 Task: Create a due date automation trigger when advanced on, on the monday after a card is due add fields without custom field "Resume" set to a number greater or equal to 1 and lower or equal to 10 at 11:00 AM.
Action: Mouse moved to (1254, 93)
Screenshot: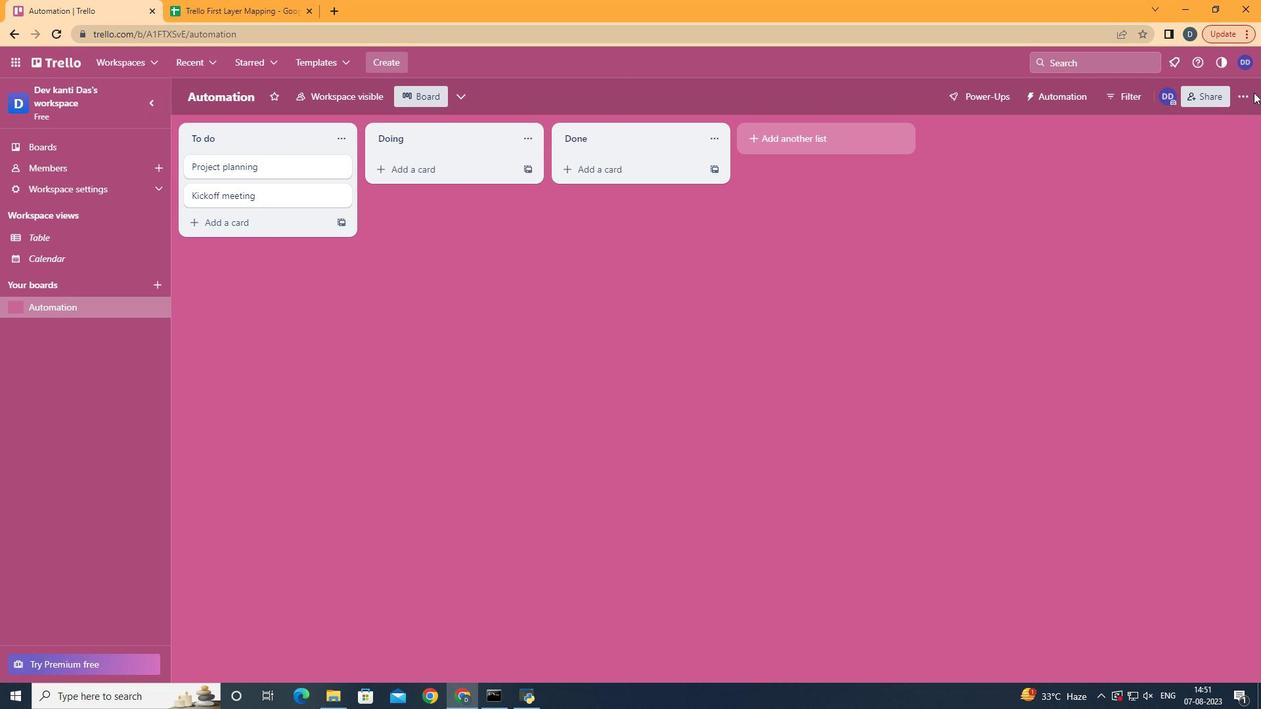 
Action: Mouse pressed left at (1254, 93)
Screenshot: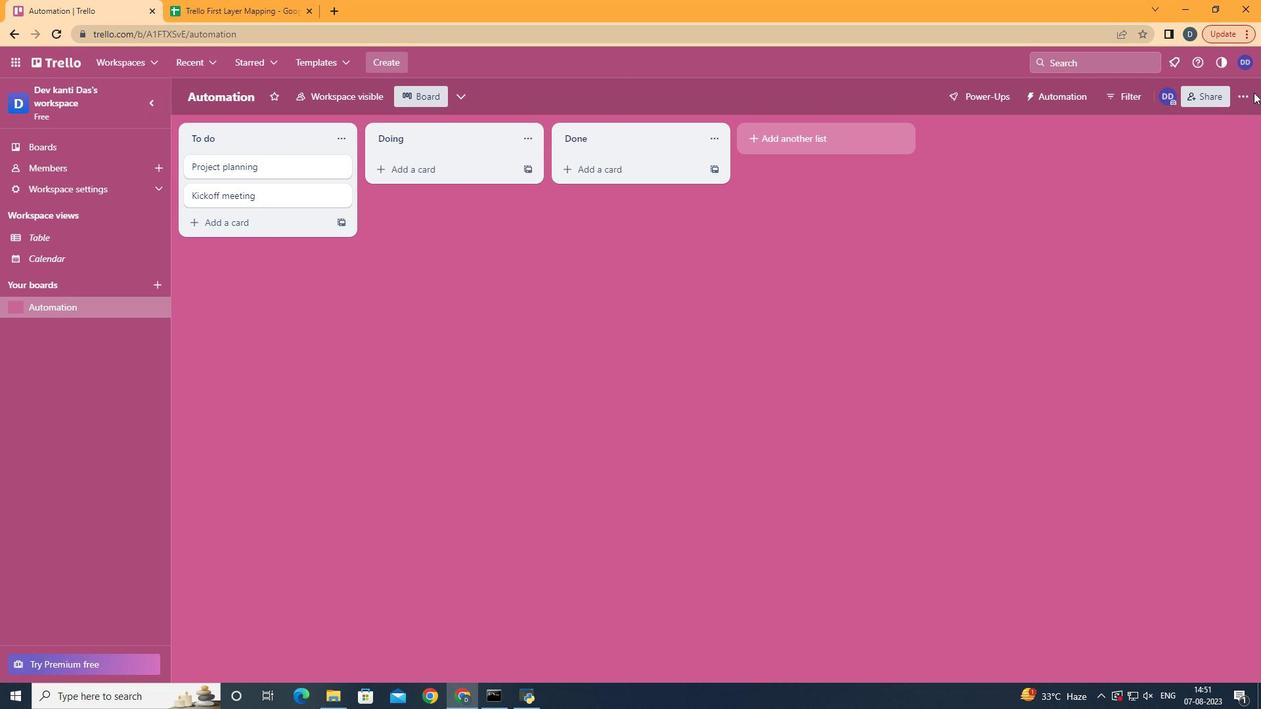 
Action: Mouse moved to (1248, 94)
Screenshot: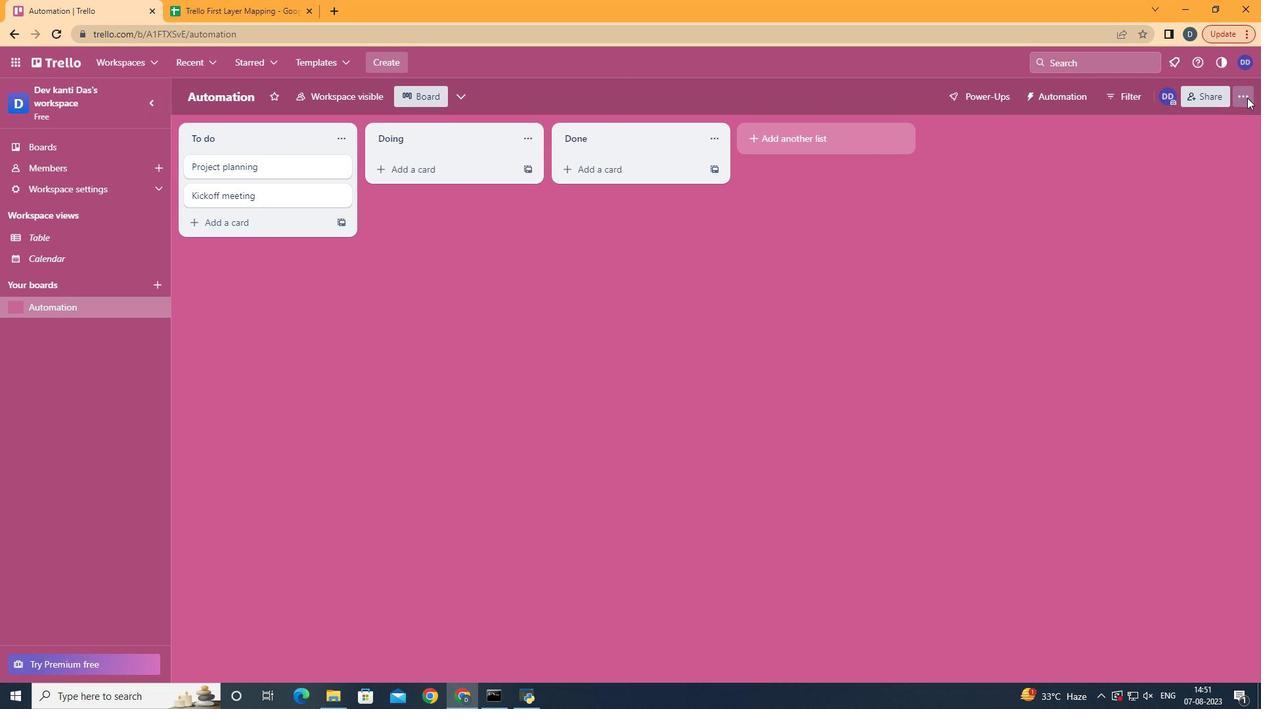
Action: Mouse pressed left at (1248, 94)
Screenshot: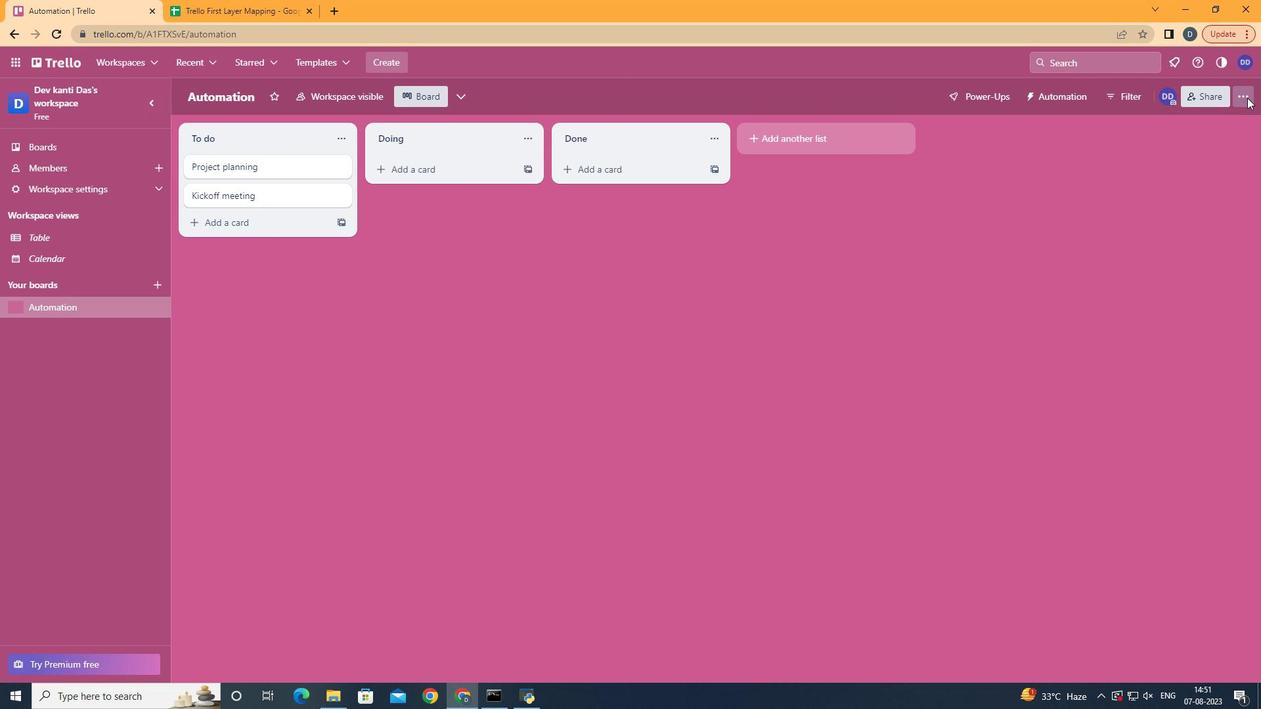 
Action: Mouse moved to (1118, 276)
Screenshot: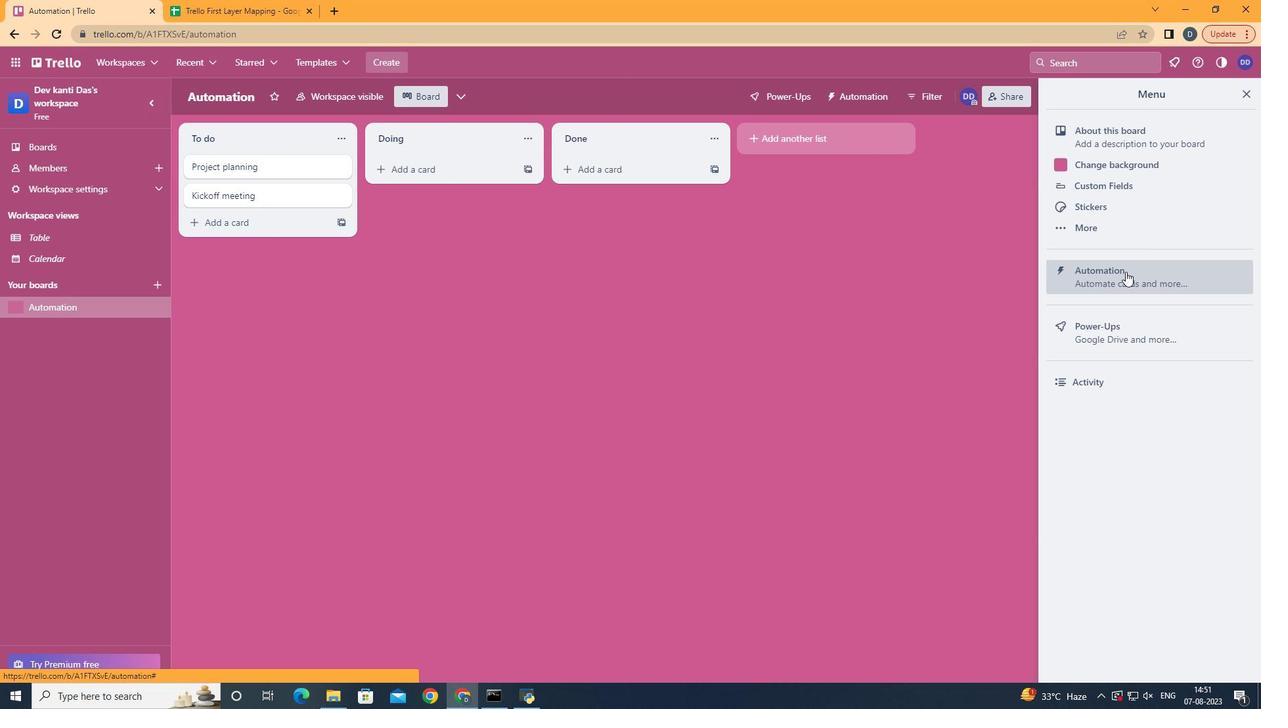 
Action: Mouse pressed left at (1118, 276)
Screenshot: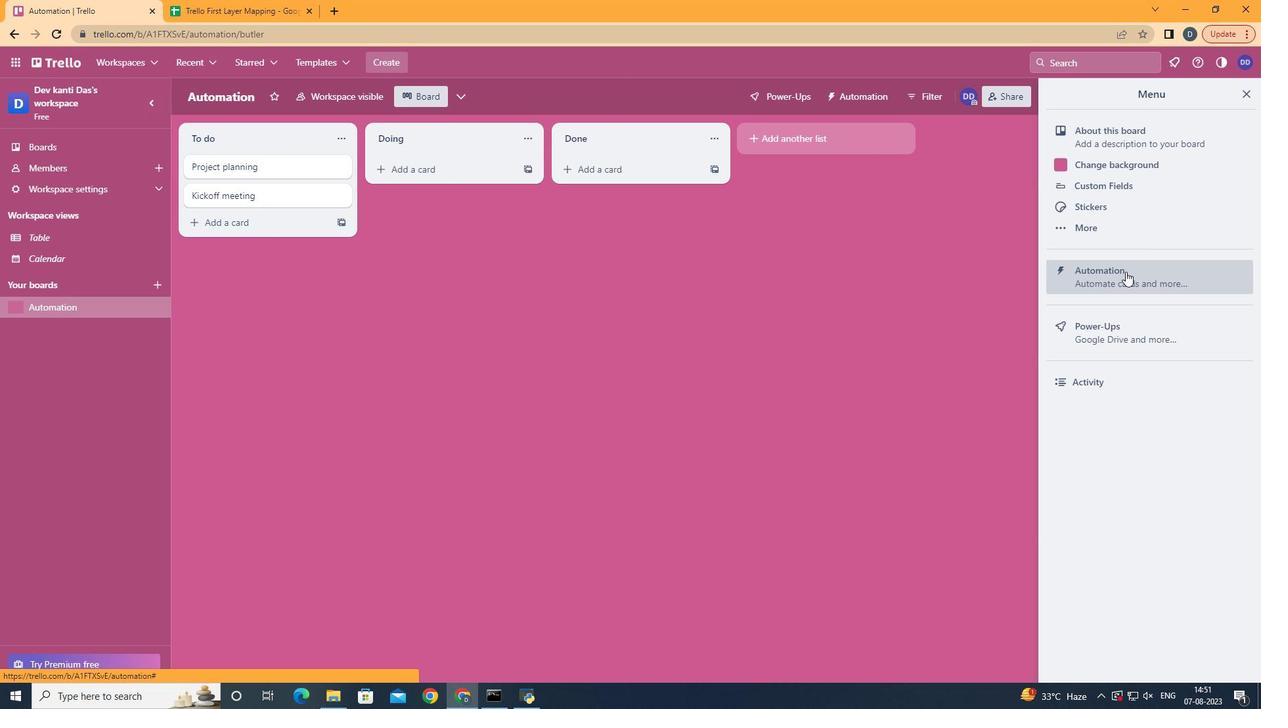 
Action: Mouse moved to (229, 264)
Screenshot: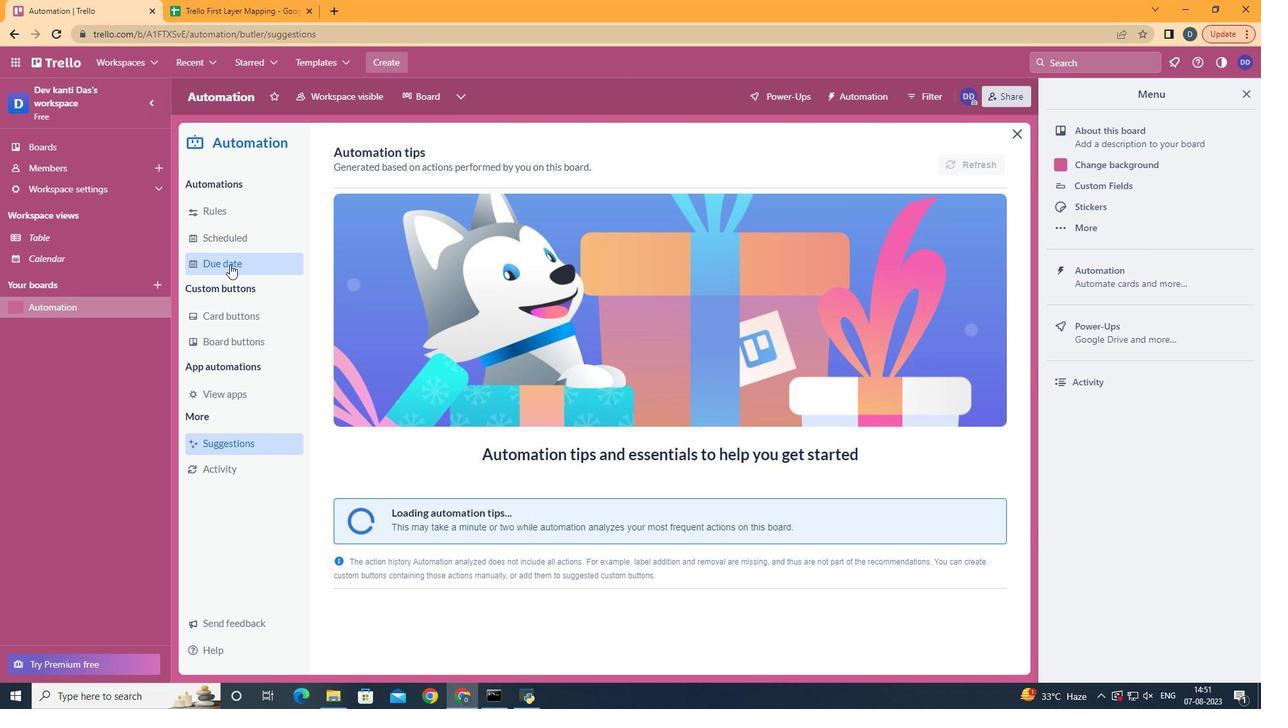 
Action: Mouse pressed left at (229, 264)
Screenshot: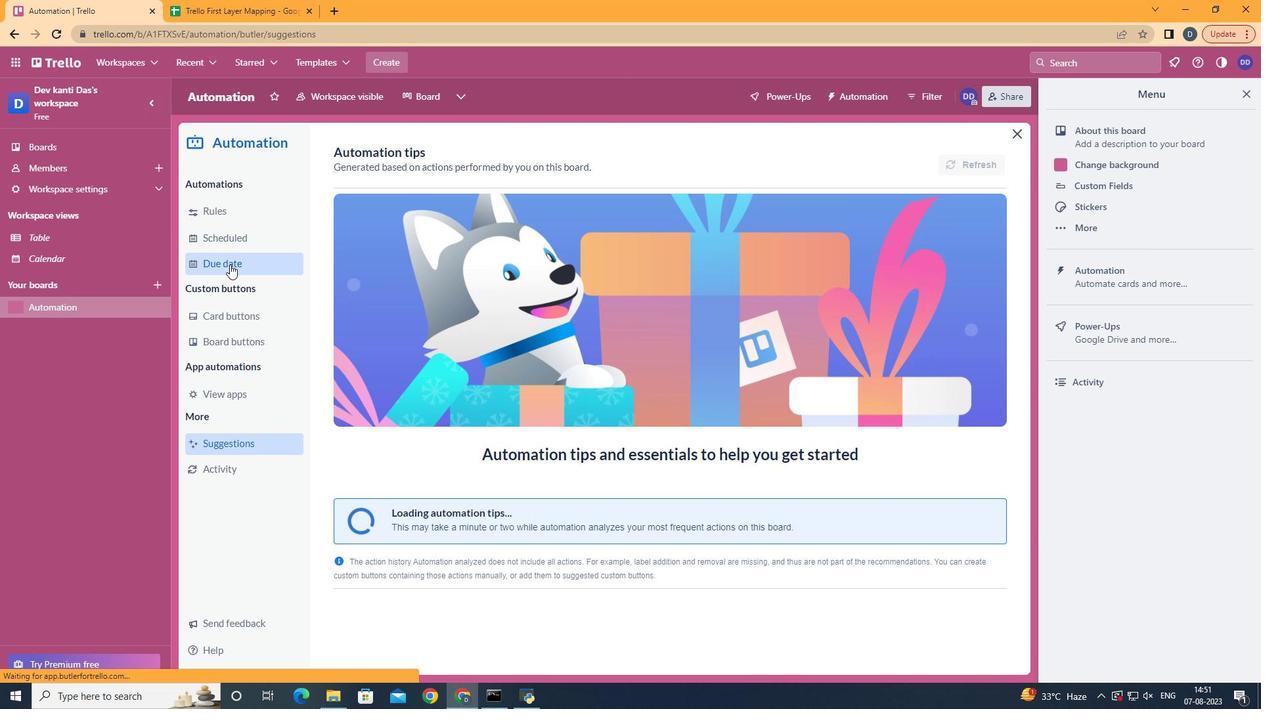 
Action: Mouse moved to (929, 153)
Screenshot: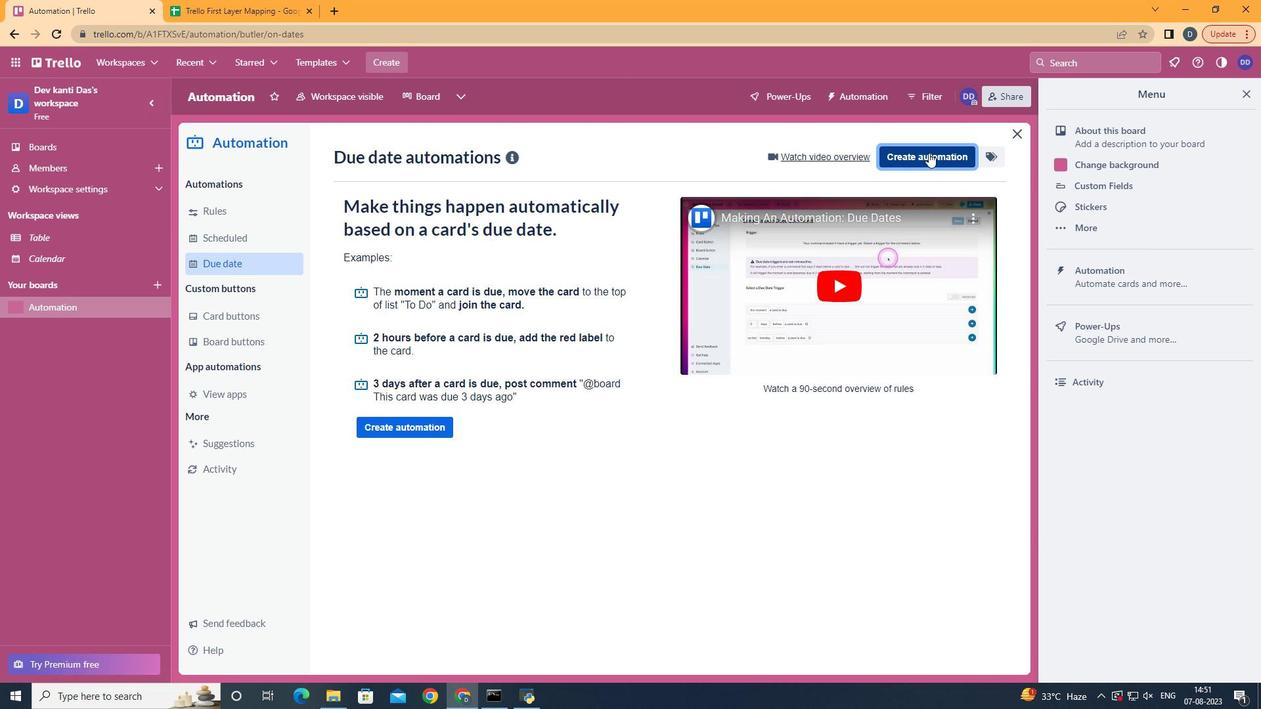 
Action: Mouse pressed left at (929, 153)
Screenshot: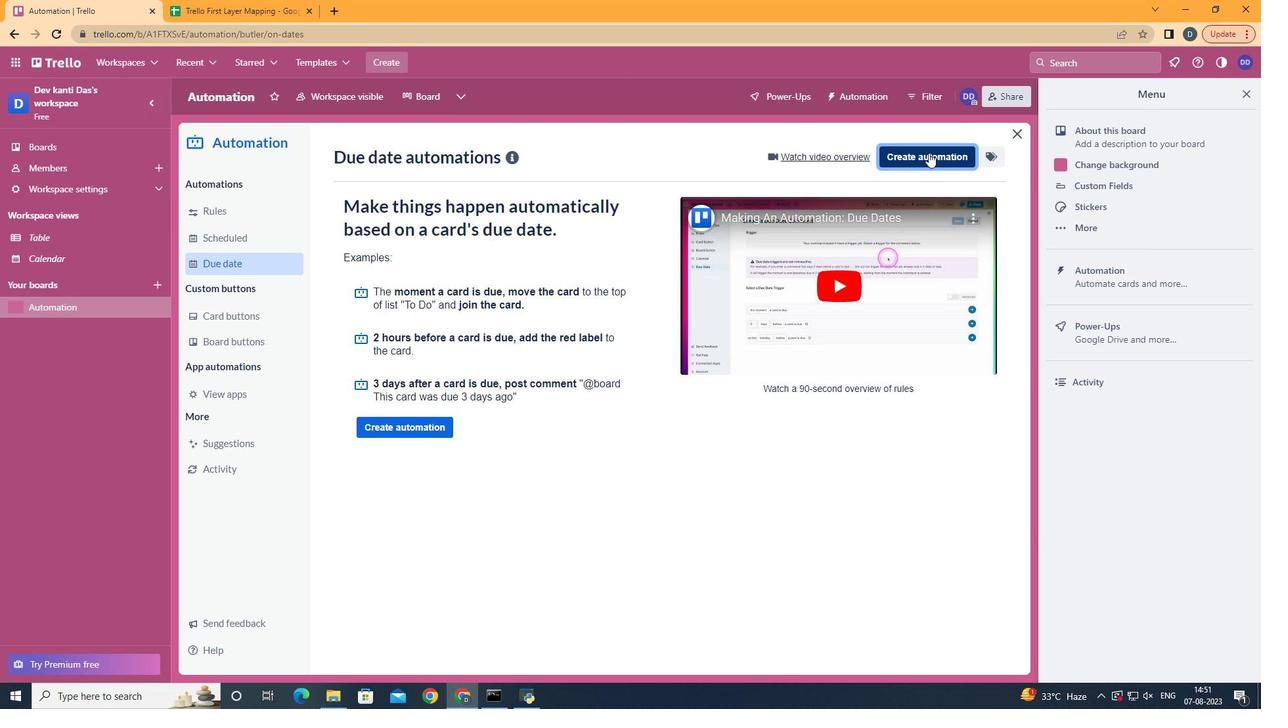 
Action: Mouse moved to (691, 284)
Screenshot: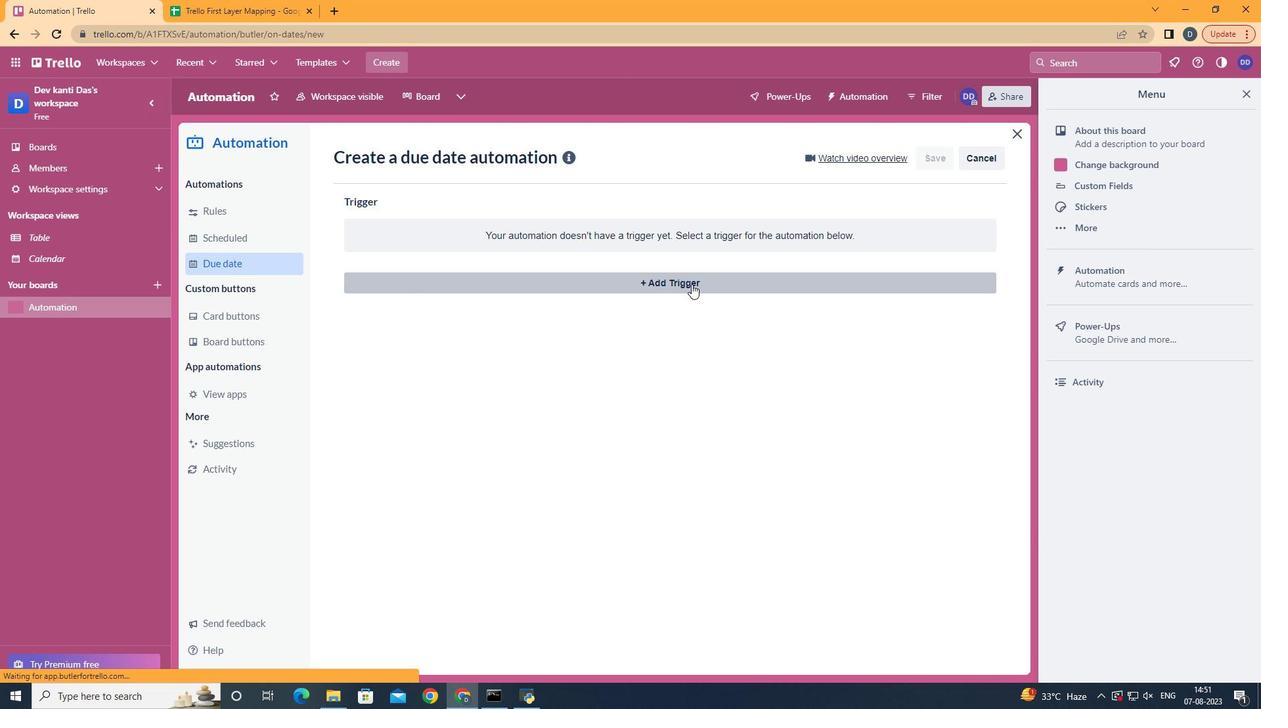 
Action: Mouse pressed left at (691, 284)
Screenshot: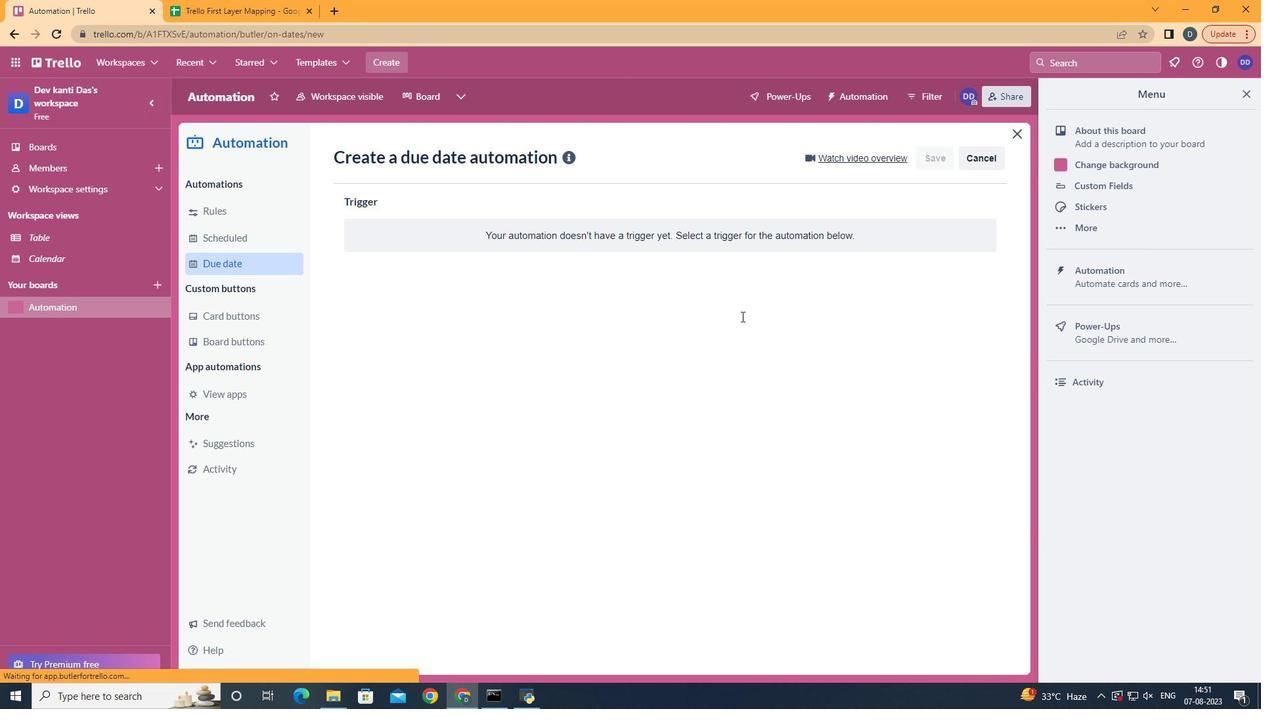 
Action: Mouse moved to (422, 340)
Screenshot: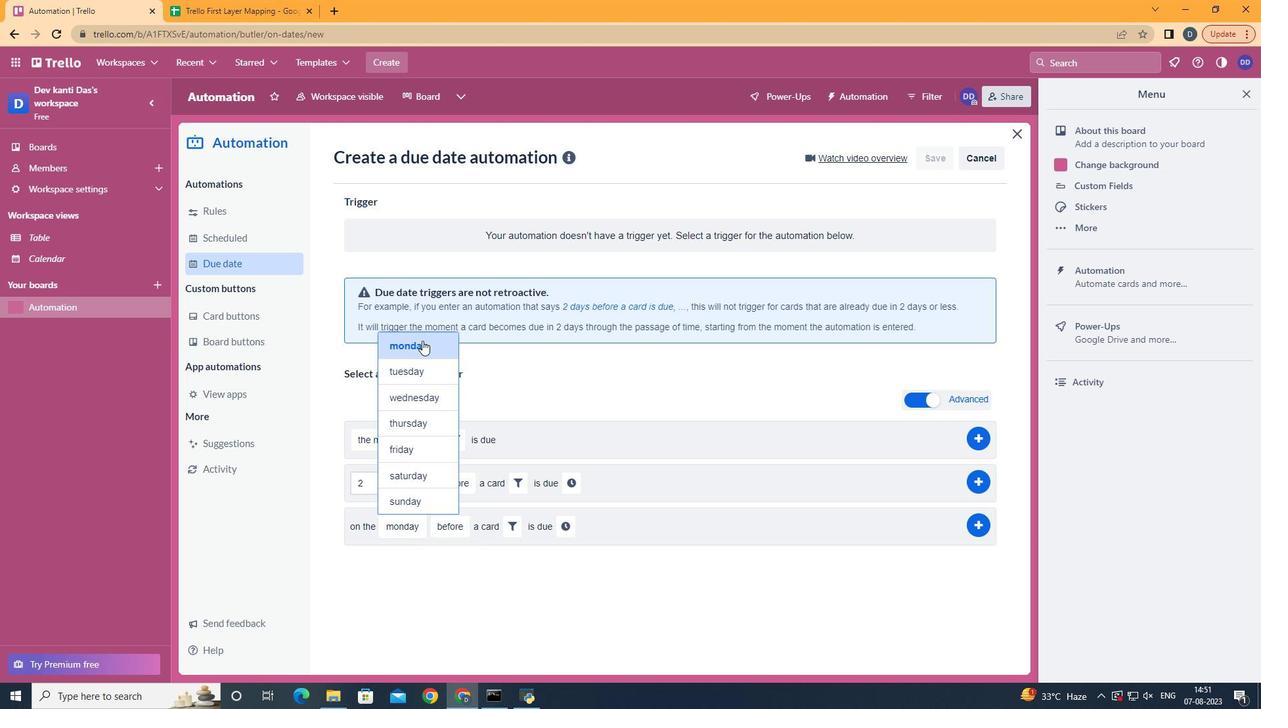 
Action: Mouse pressed left at (422, 340)
Screenshot: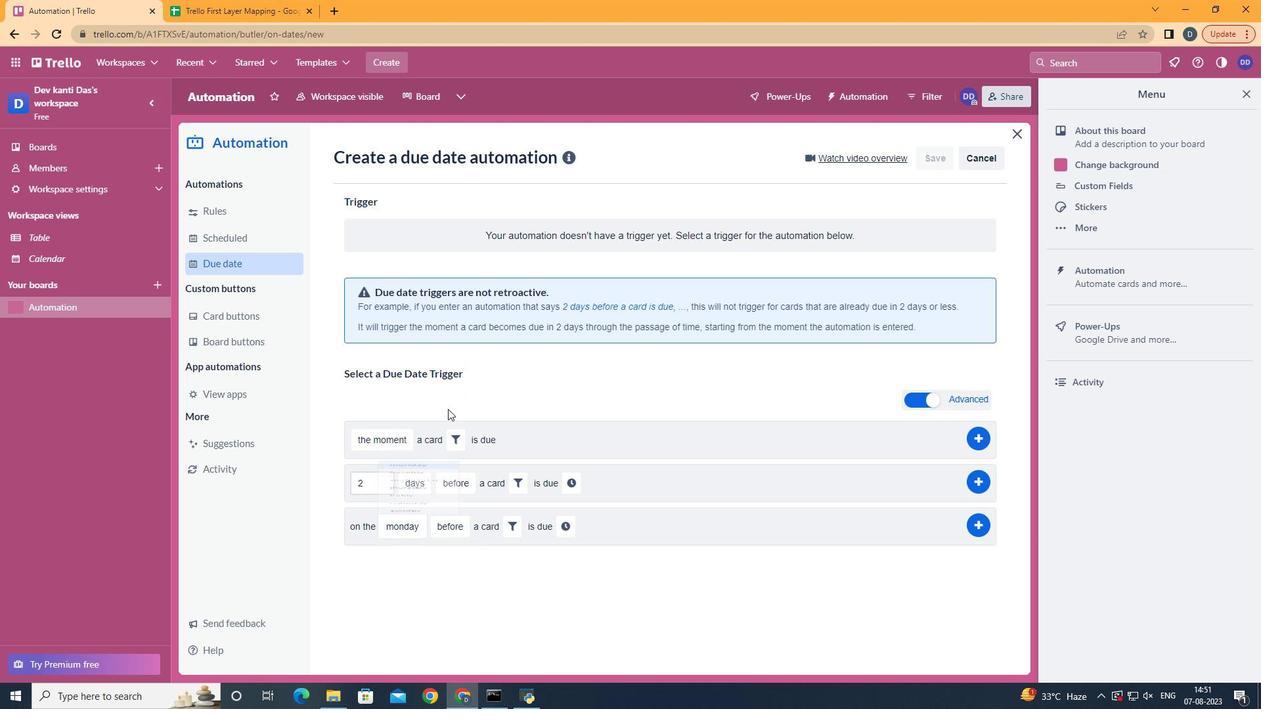 
Action: Mouse moved to (457, 578)
Screenshot: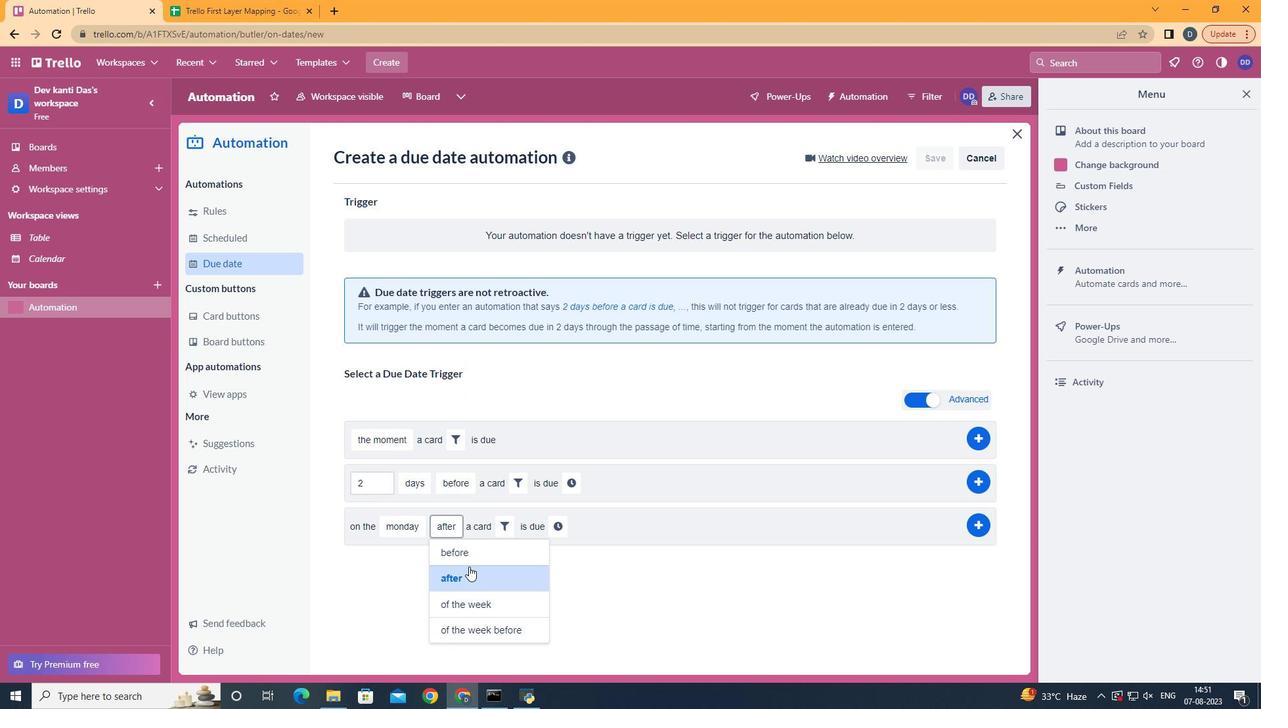 
Action: Mouse pressed left at (457, 578)
Screenshot: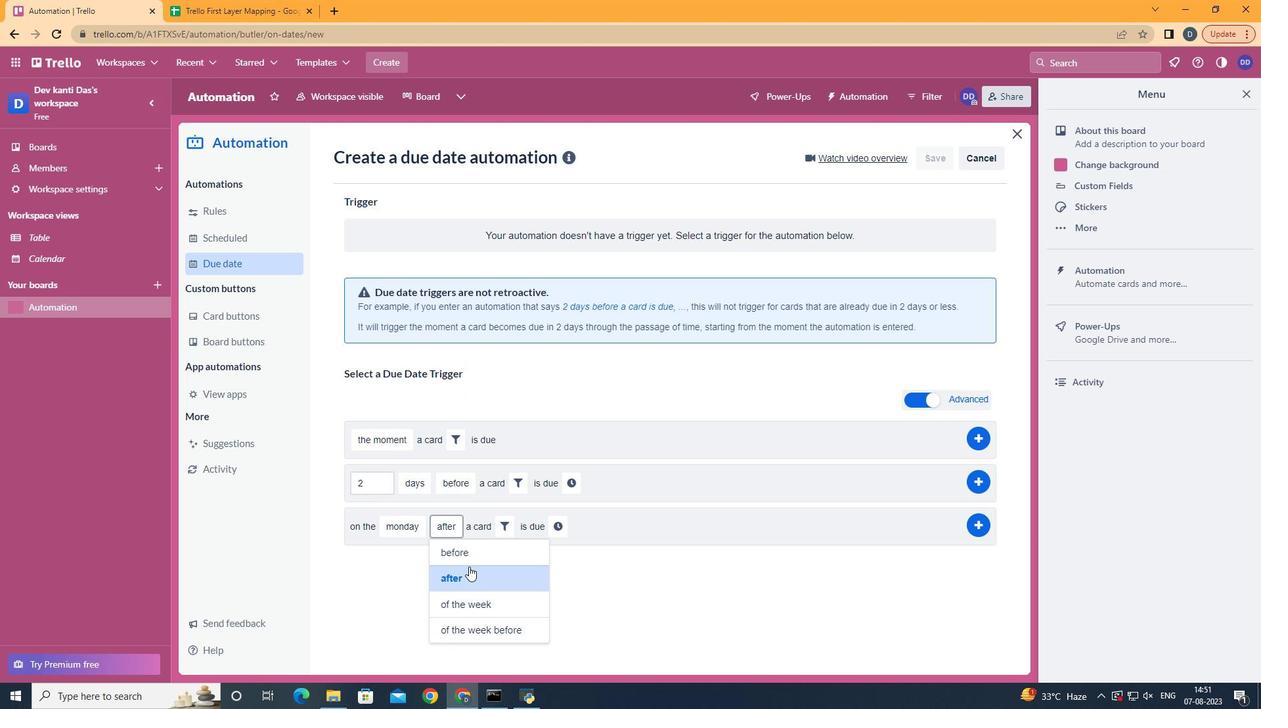 
Action: Mouse moved to (510, 531)
Screenshot: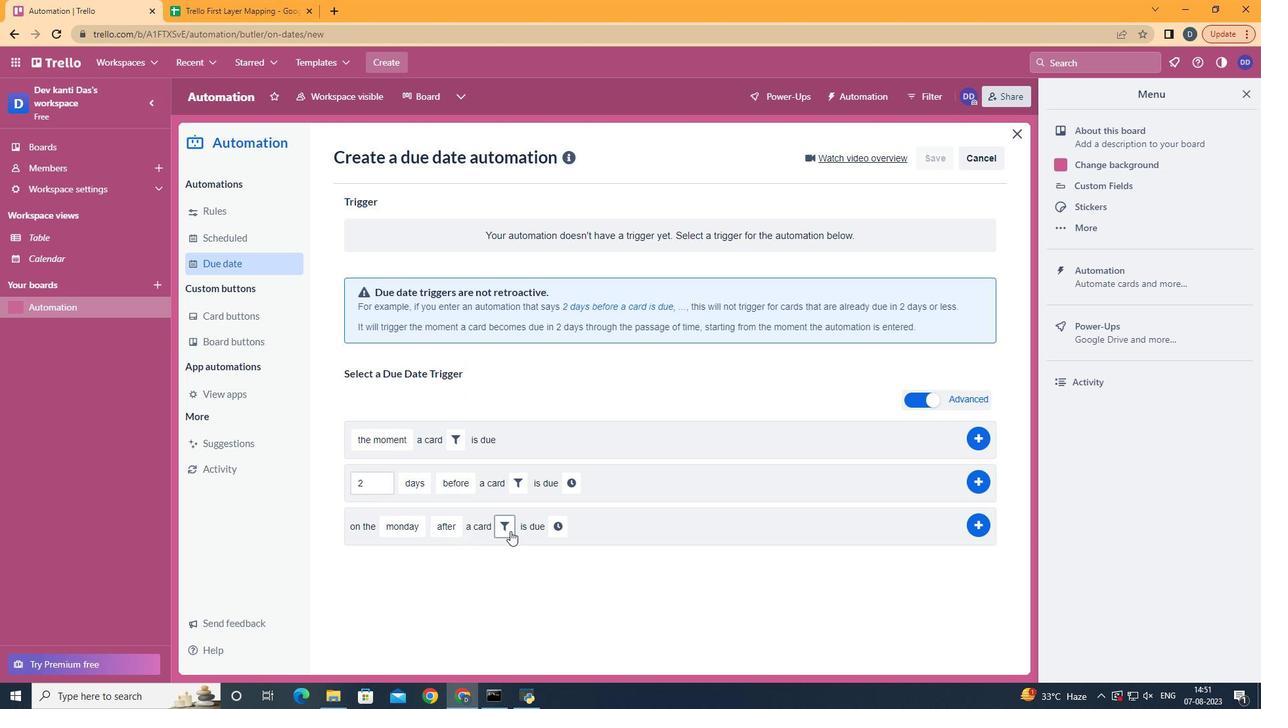 
Action: Mouse pressed left at (510, 531)
Screenshot: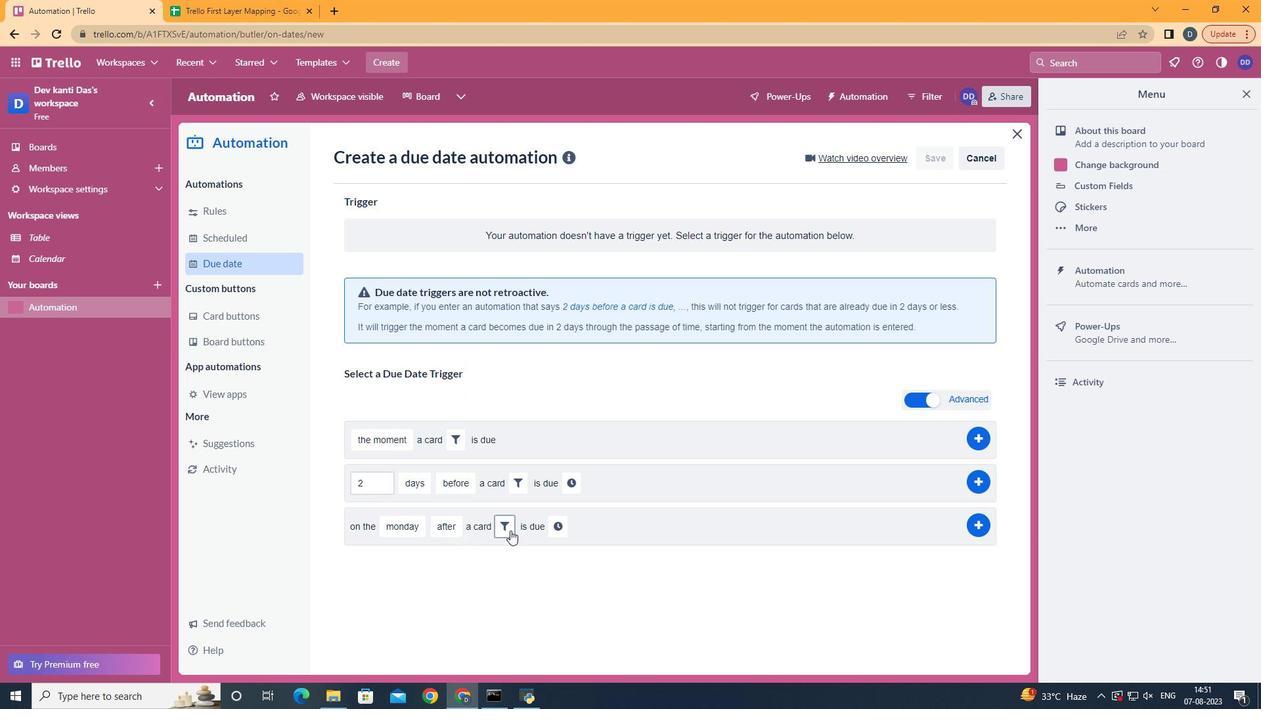 
Action: Mouse moved to (725, 573)
Screenshot: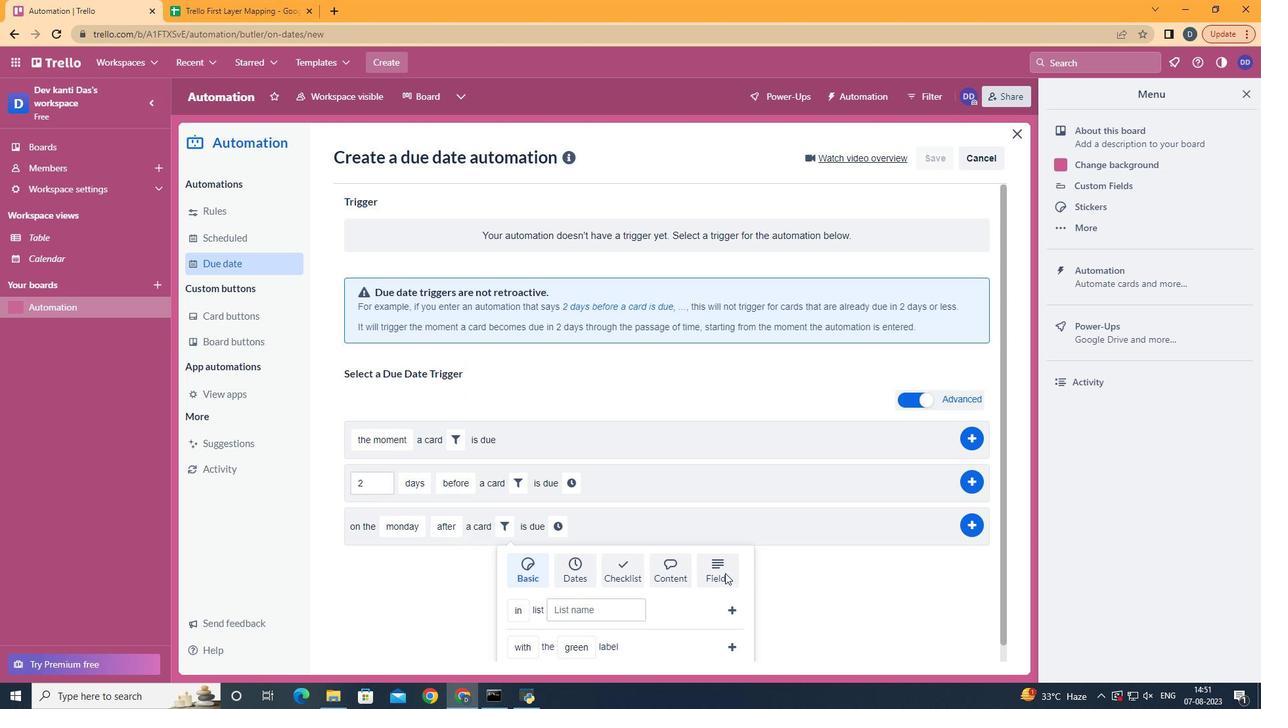 
Action: Mouse pressed left at (725, 573)
Screenshot: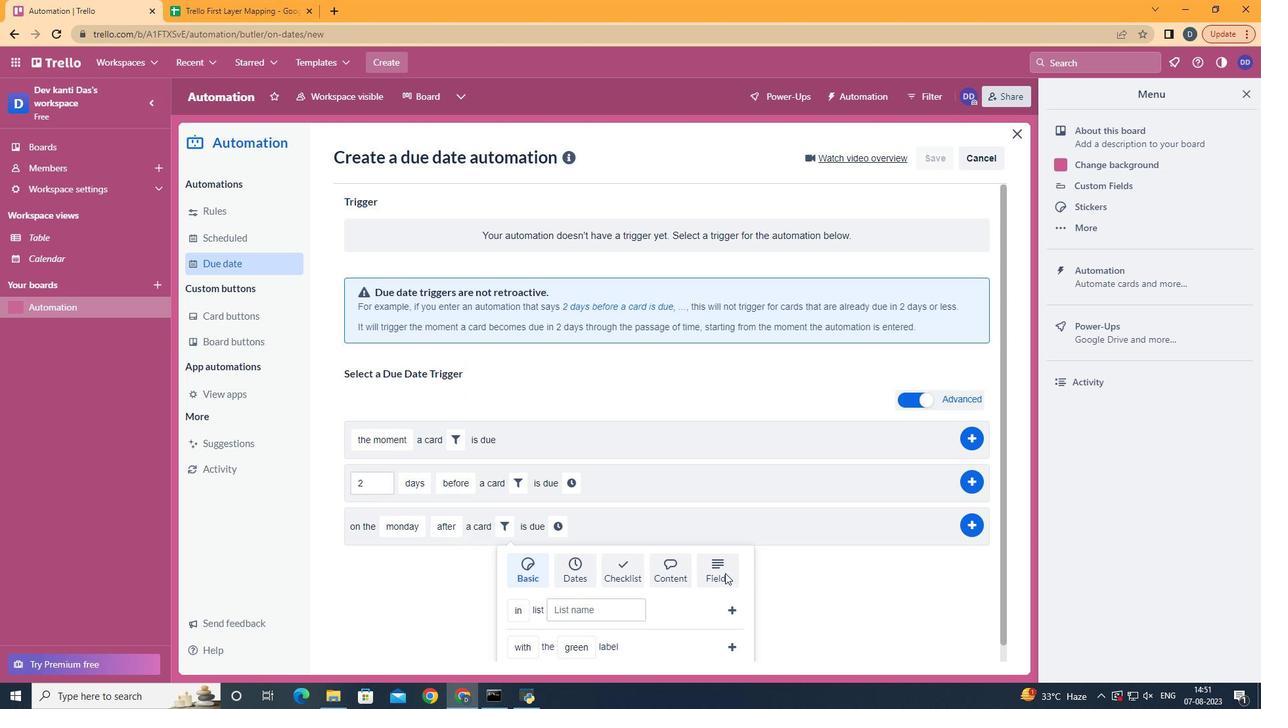 
Action: Mouse moved to (725, 570)
Screenshot: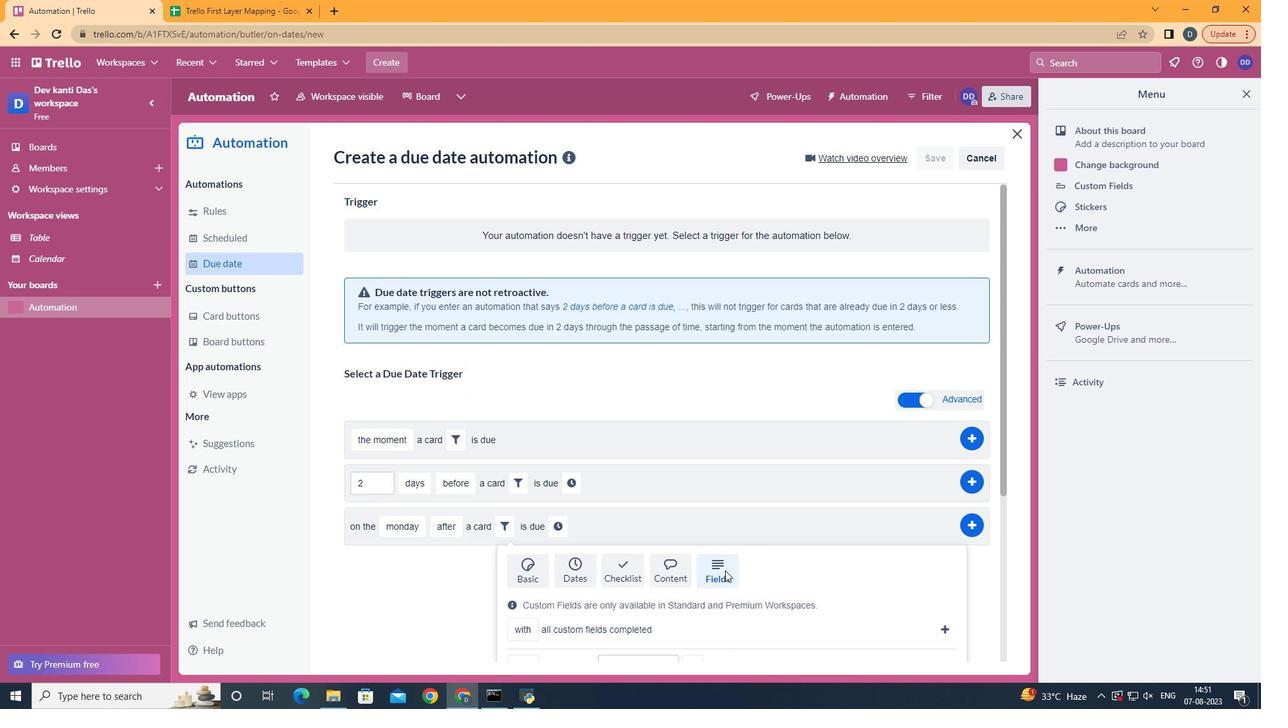 
Action: Mouse scrolled (725, 570) with delta (0, 0)
Screenshot: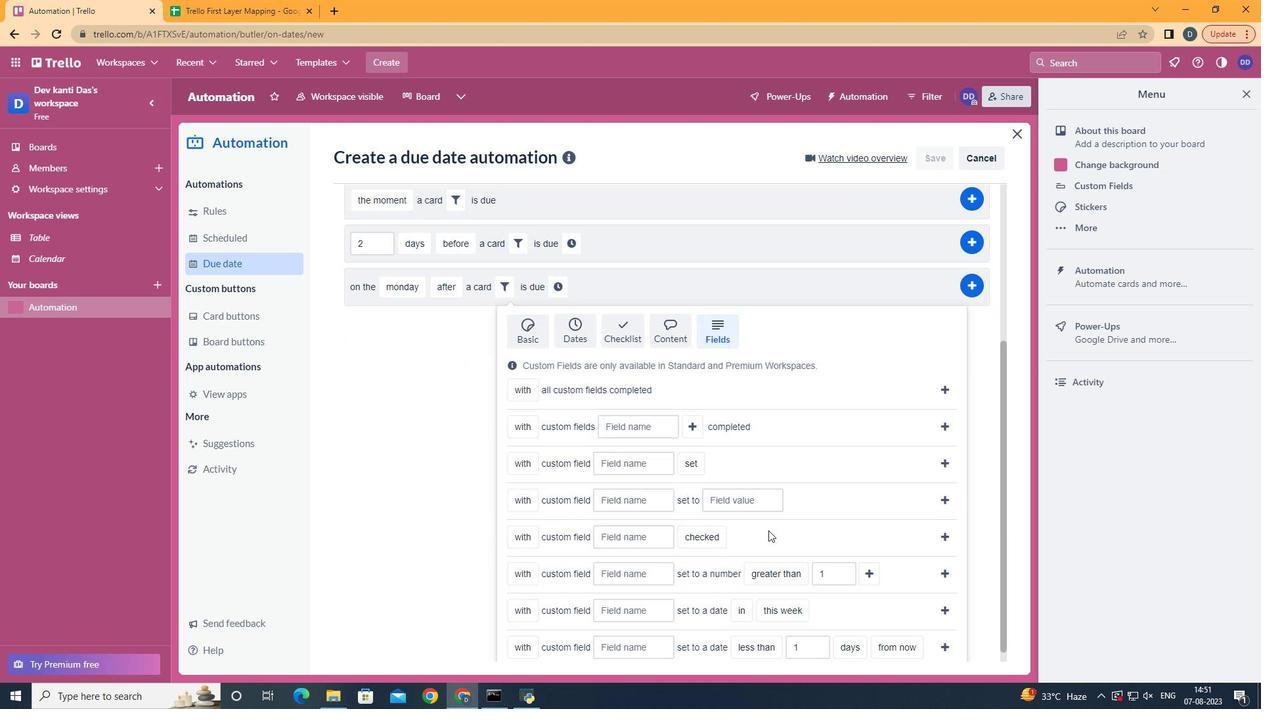 
Action: Mouse scrolled (725, 570) with delta (0, 0)
Screenshot: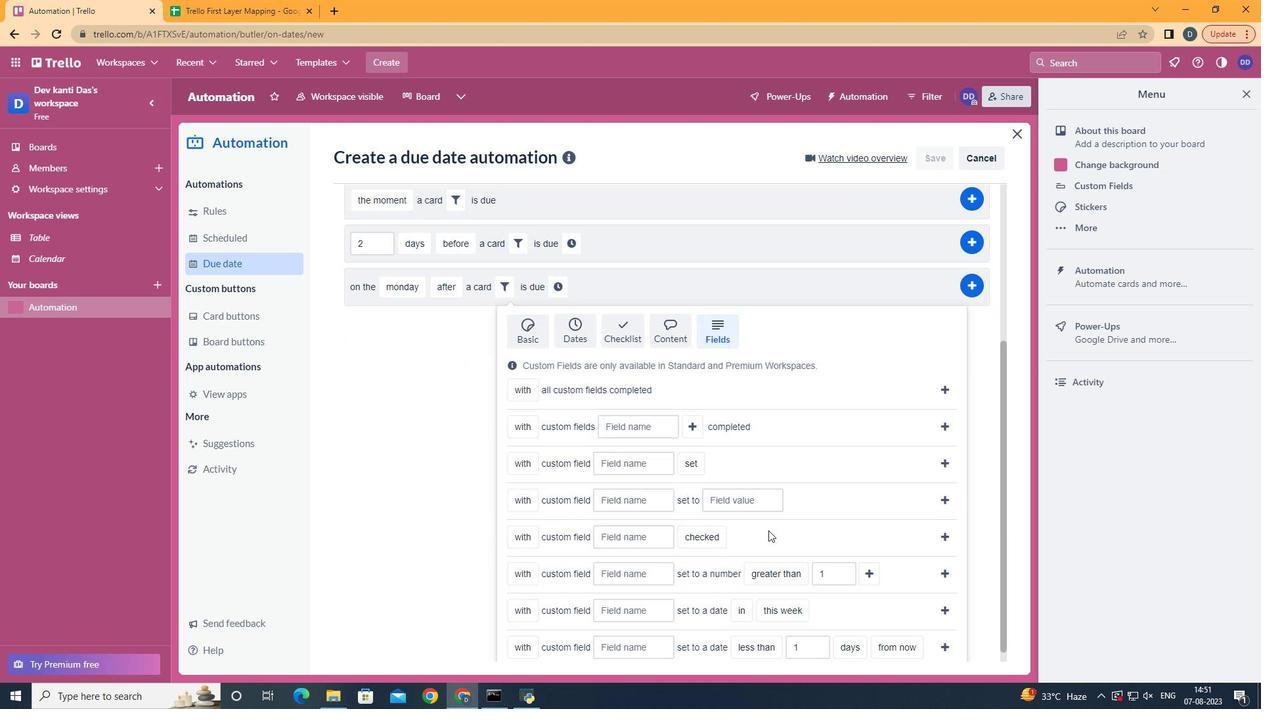 
Action: Mouse scrolled (725, 570) with delta (0, 0)
Screenshot: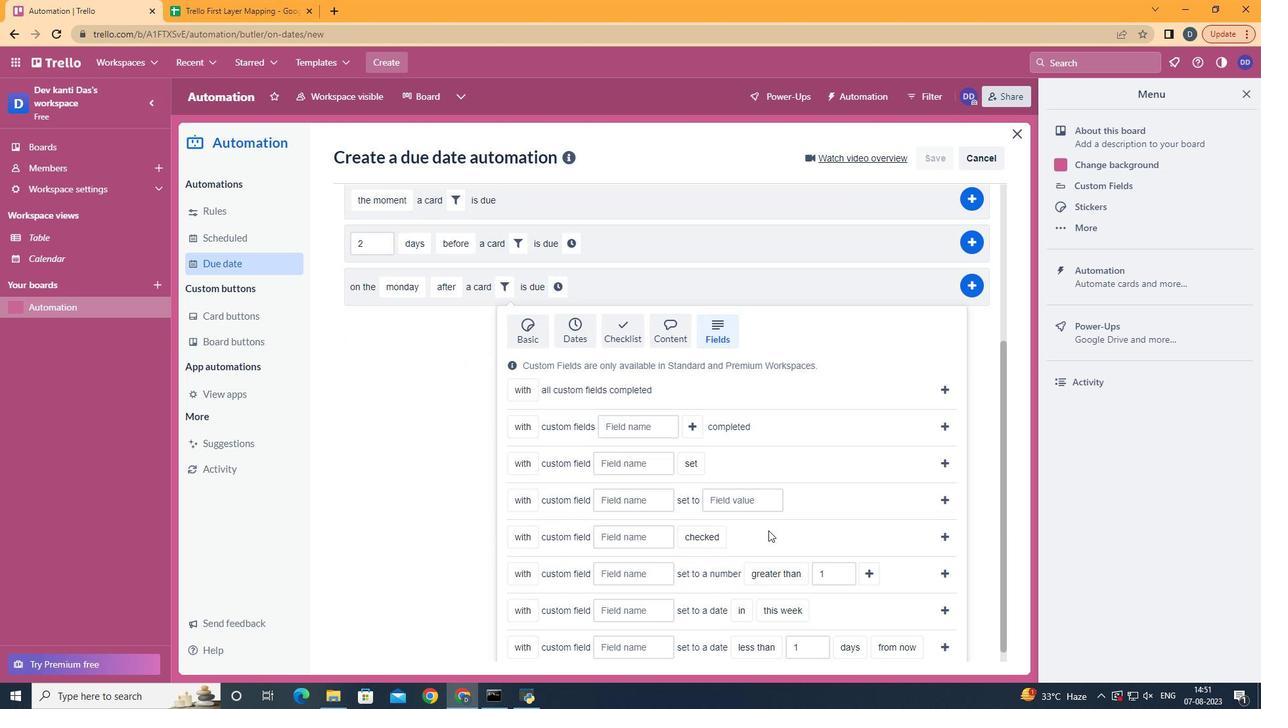 
Action: Mouse scrolled (725, 570) with delta (0, 0)
Screenshot: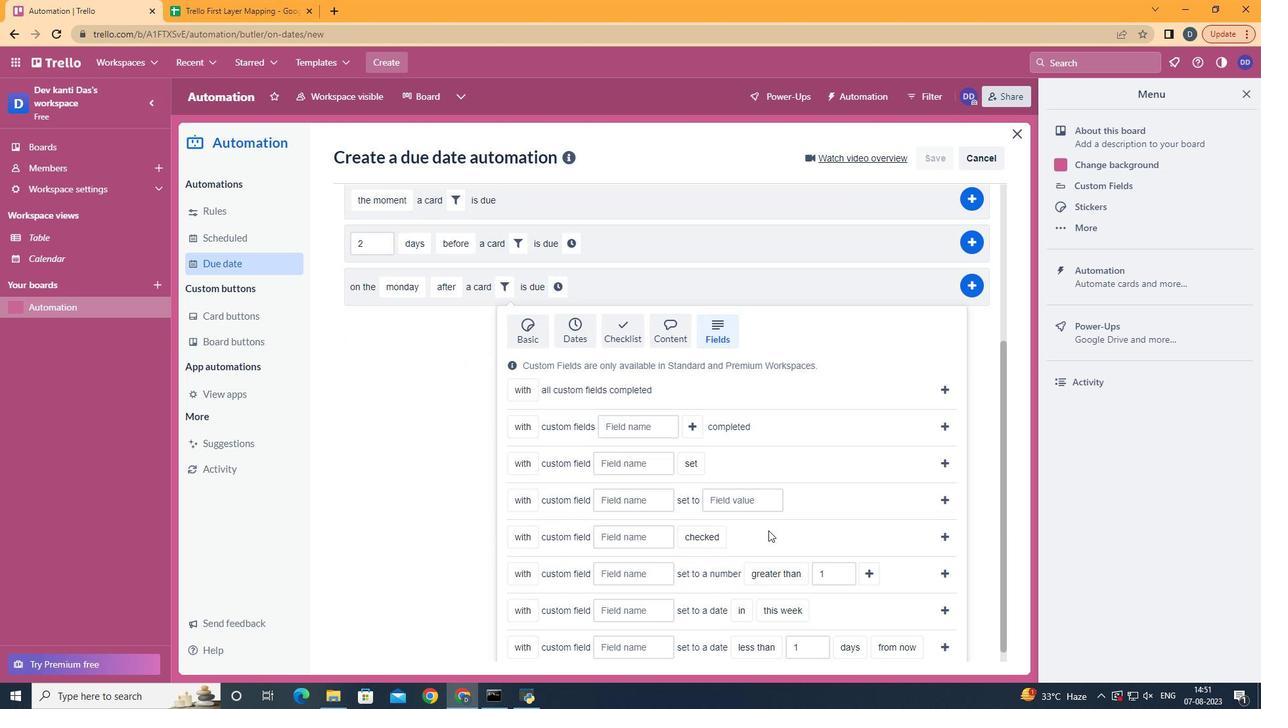 
Action: Mouse scrolled (725, 570) with delta (0, 0)
Screenshot: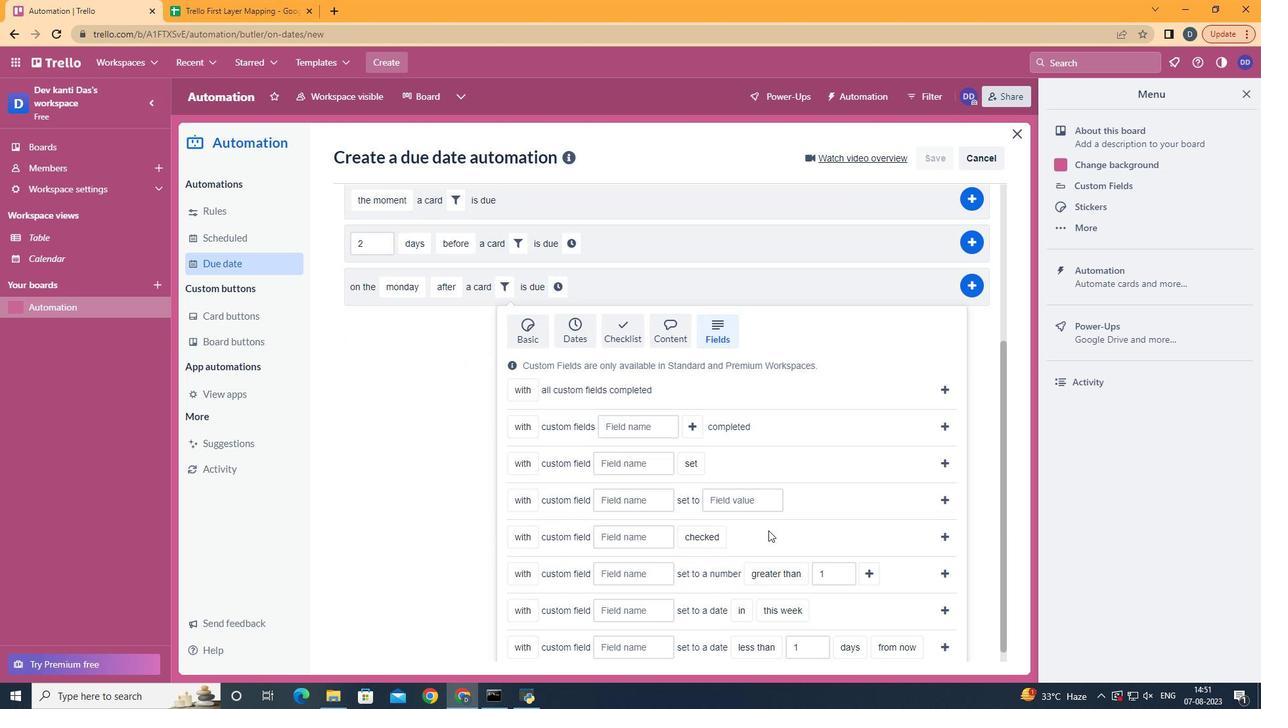 
Action: Mouse scrolled (725, 570) with delta (0, 0)
Screenshot: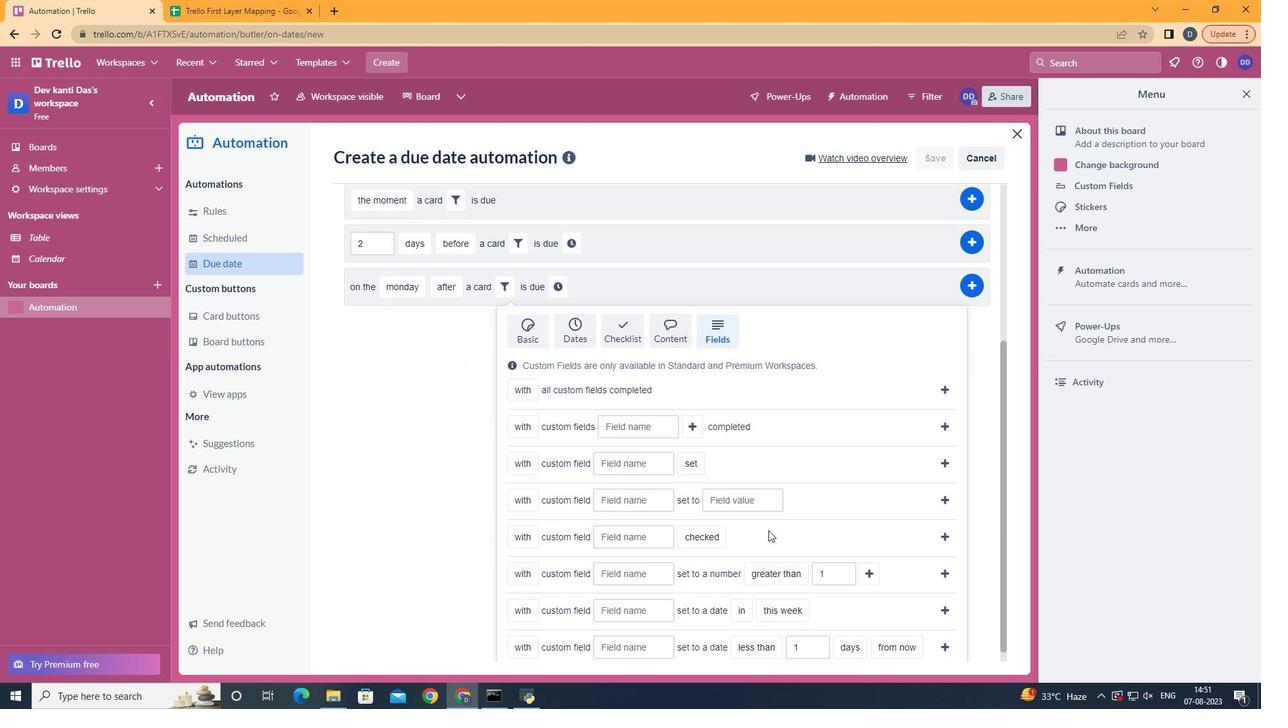 
Action: Mouse moved to (524, 607)
Screenshot: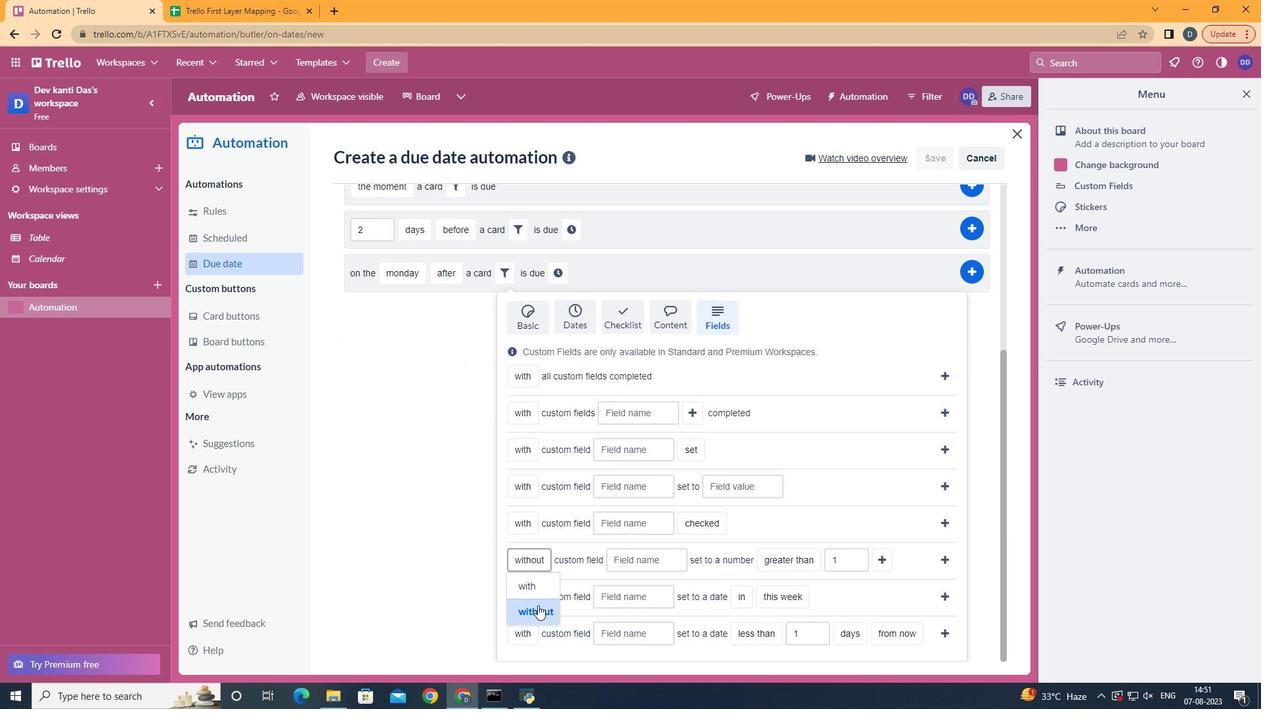 
Action: Mouse pressed left at (524, 607)
Screenshot: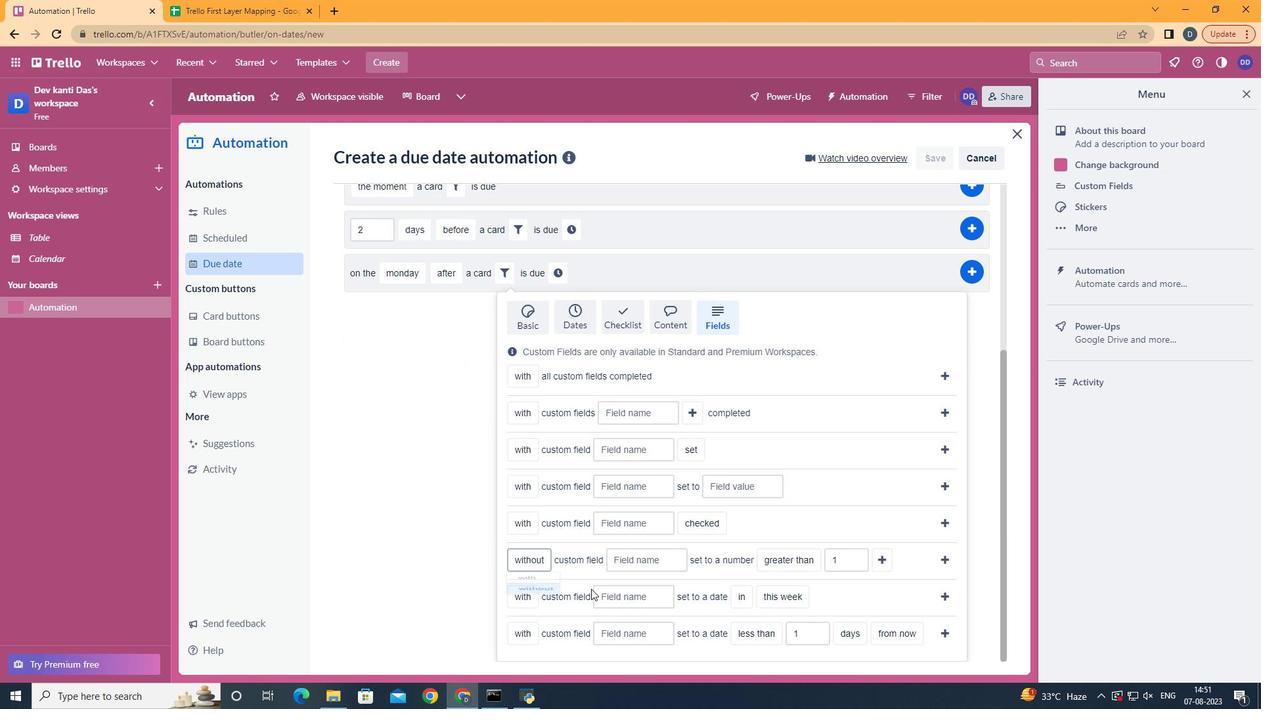 
Action: Mouse moved to (624, 565)
Screenshot: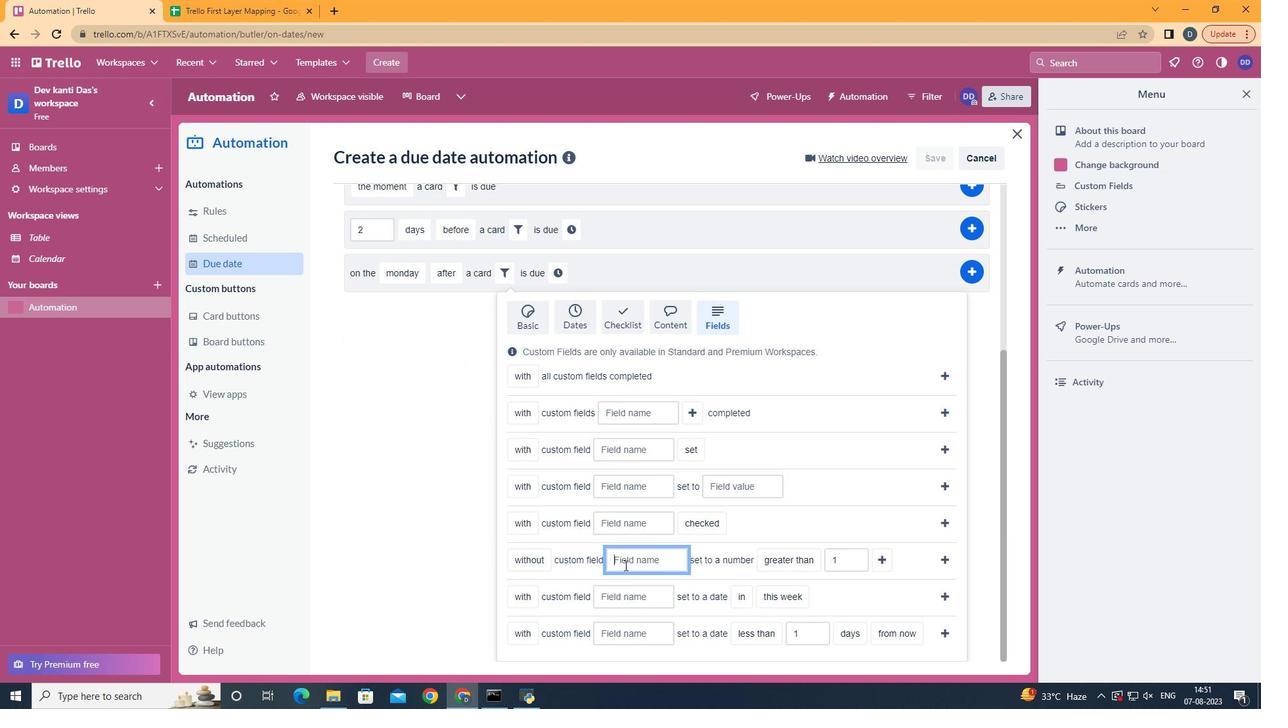 
Action: Mouse pressed left at (624, 565)
Screenshot: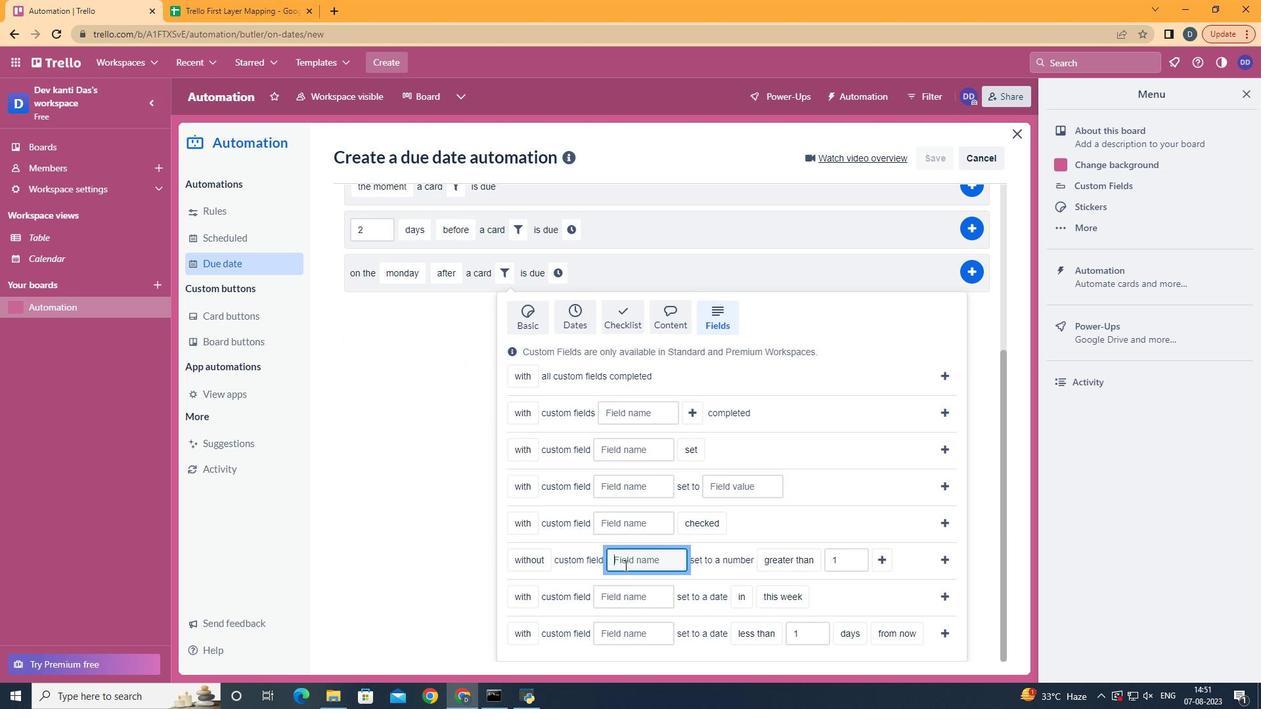 
Action: Key pressed <Key.shift>Resume
Screenshot: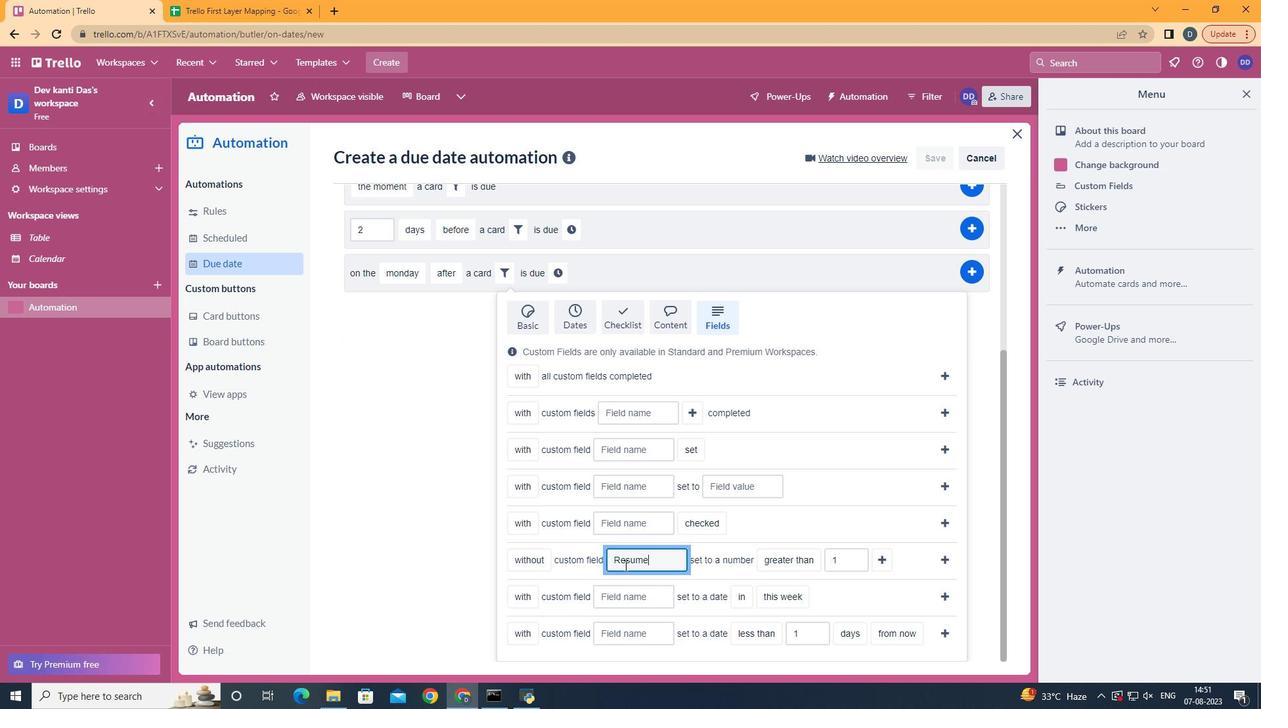 
Action: Mouse moved to (826, 480)
Screenshot: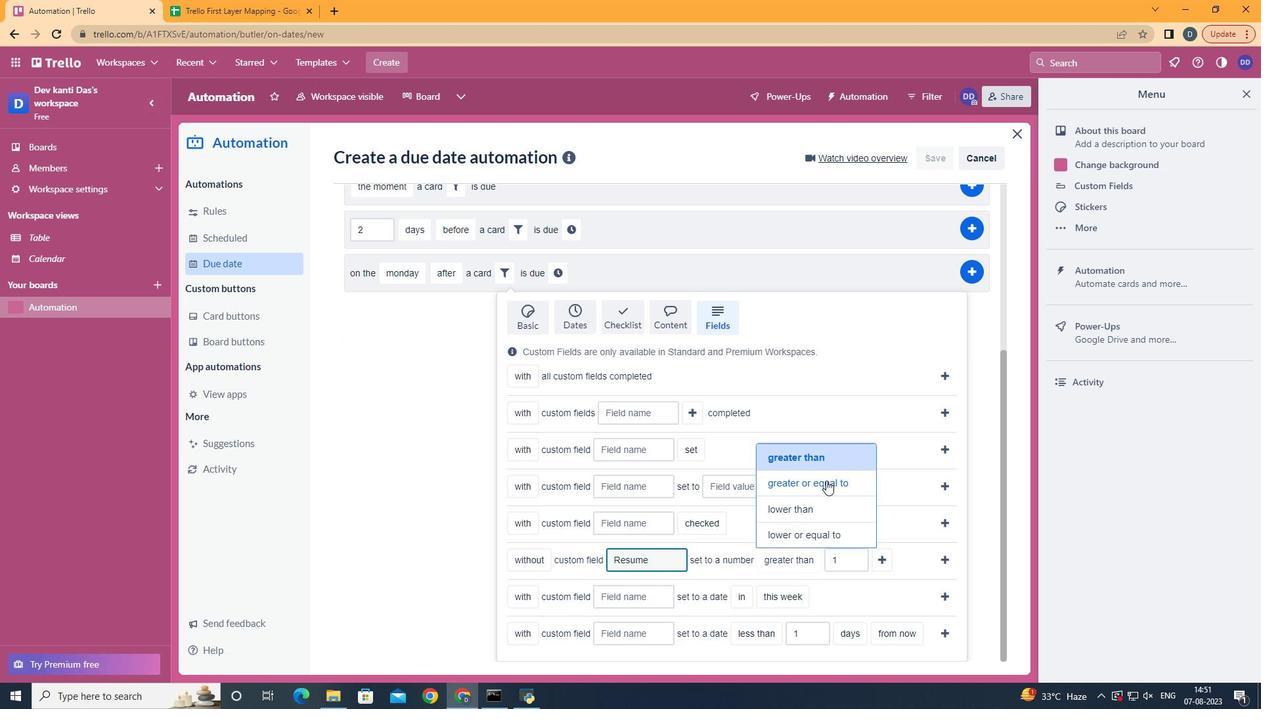 
Action: Mouse pressed left at (826, 480)
Screenshot: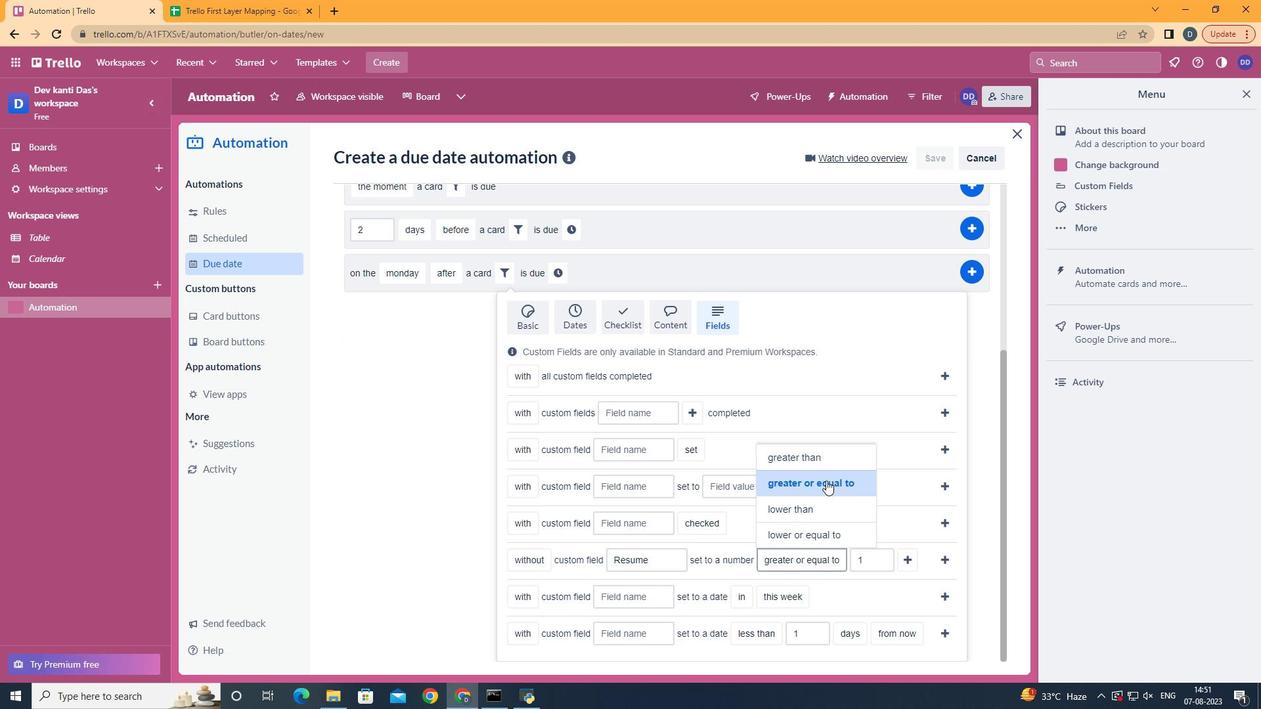 
Action: Mouse moved to (906, 562)
Screenshot: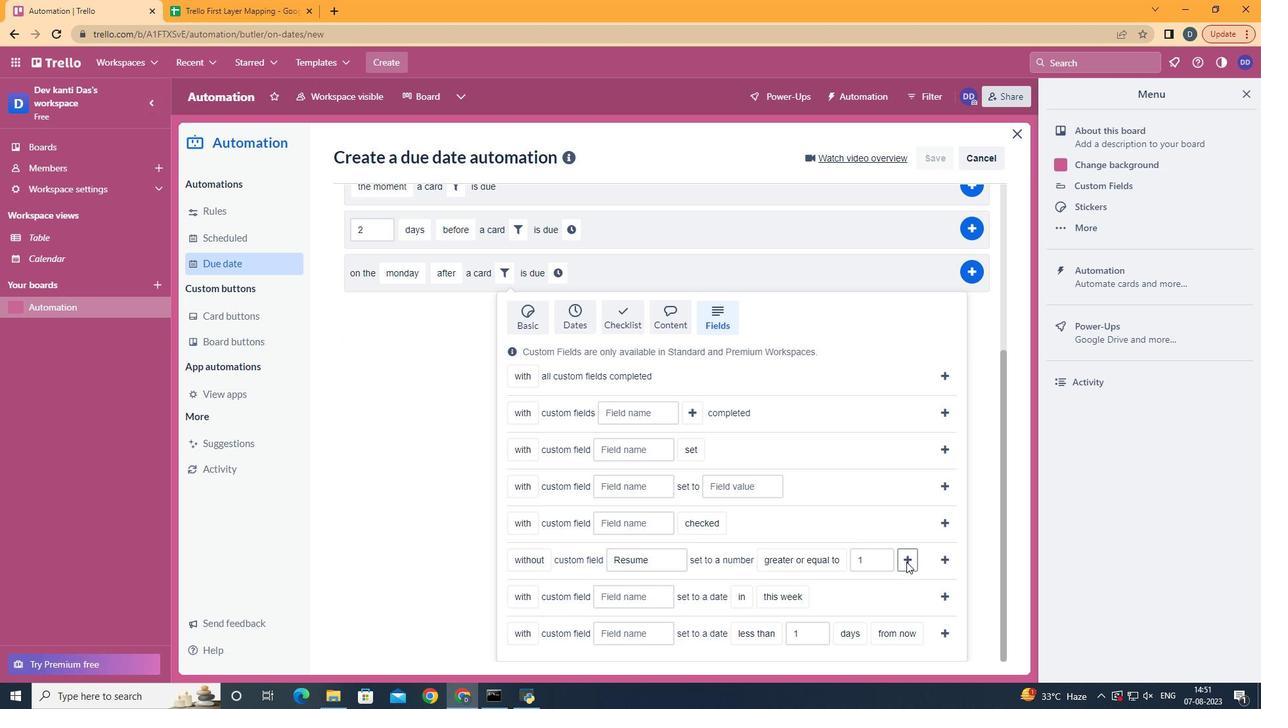 
Action: Mouse pressed left at (906, 562)
Screenshot: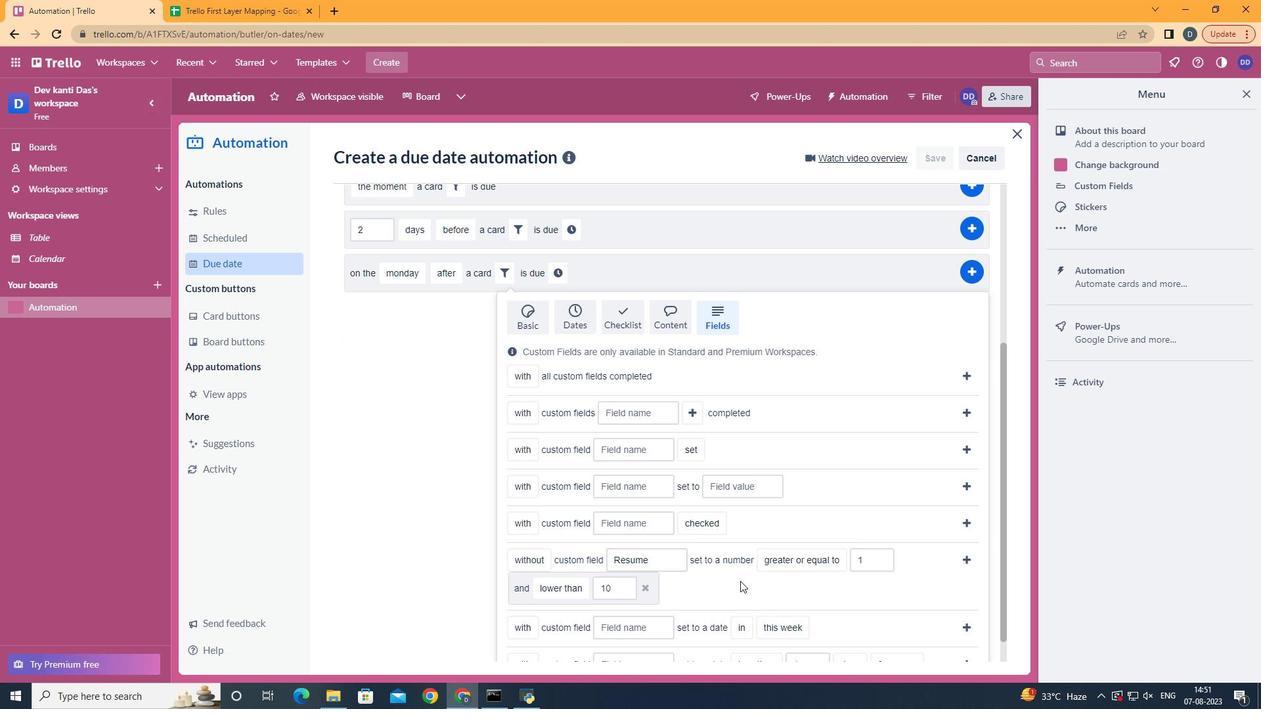 
Action: Mouse moved to (602, 511)
Screenshot: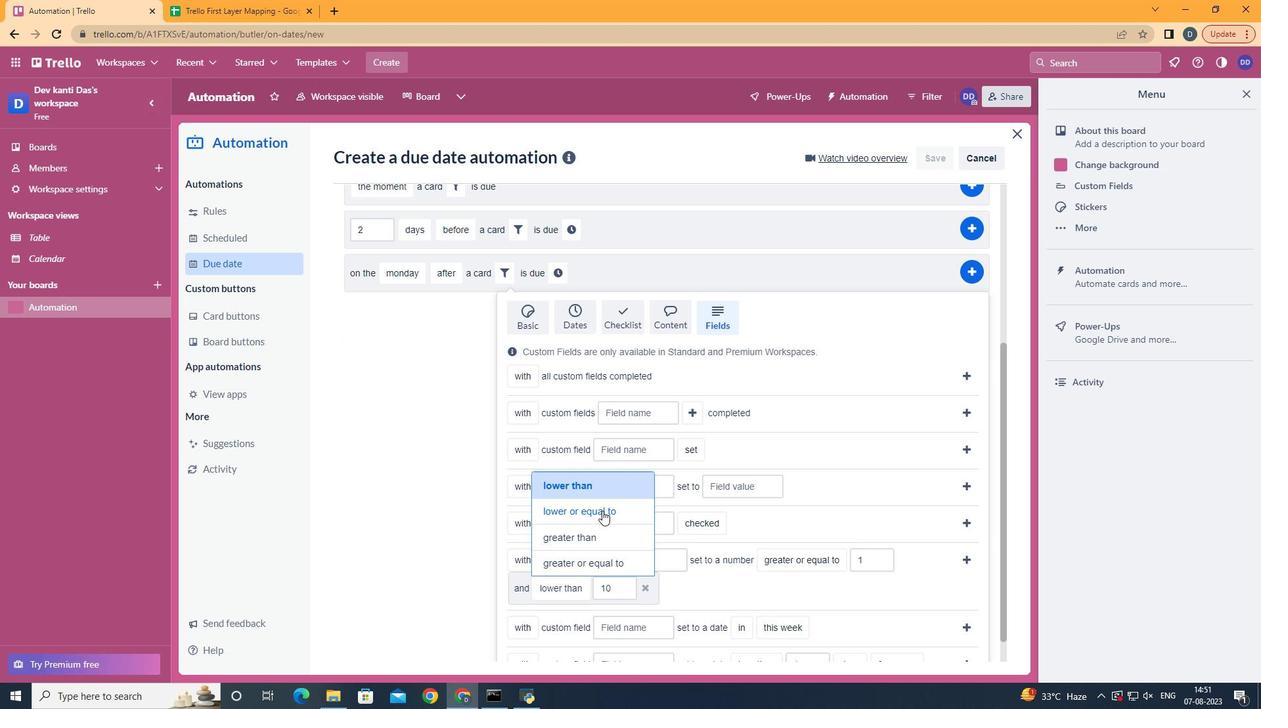 
Action: Mouse pressed left at (602, 511)
Screenshot: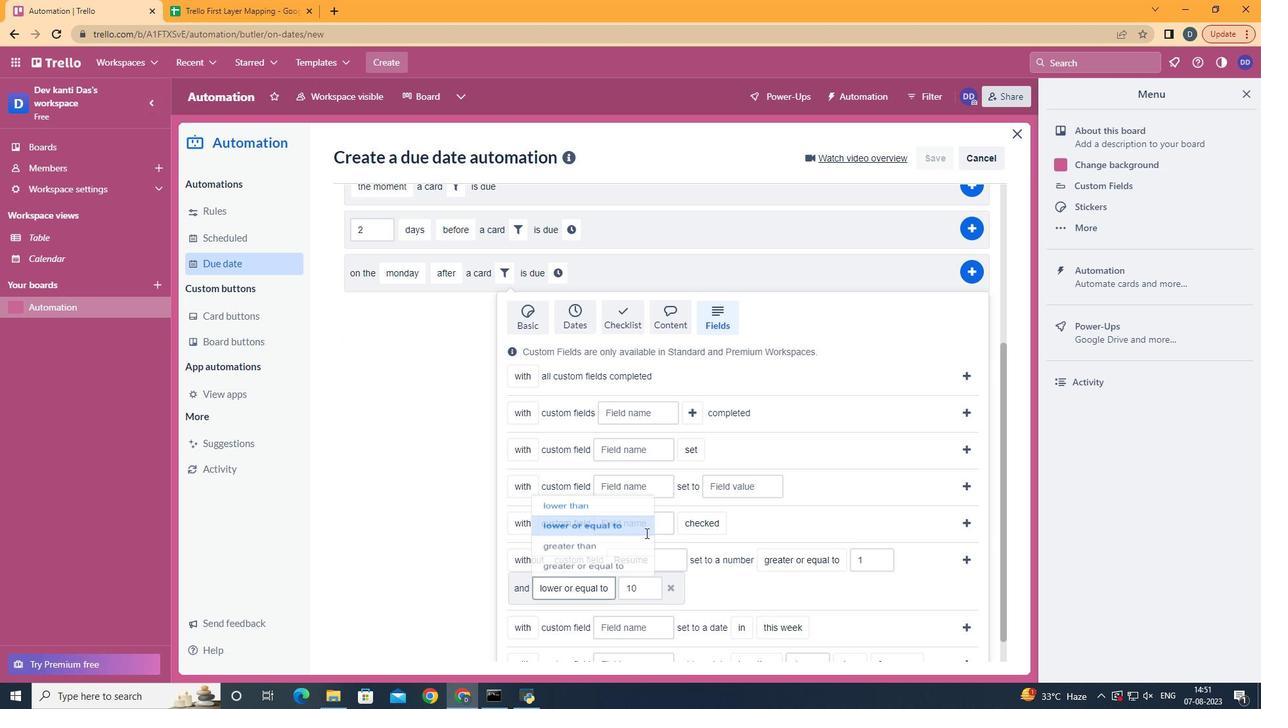 
Action: Mouse moved to (961, 560)
Screenshot: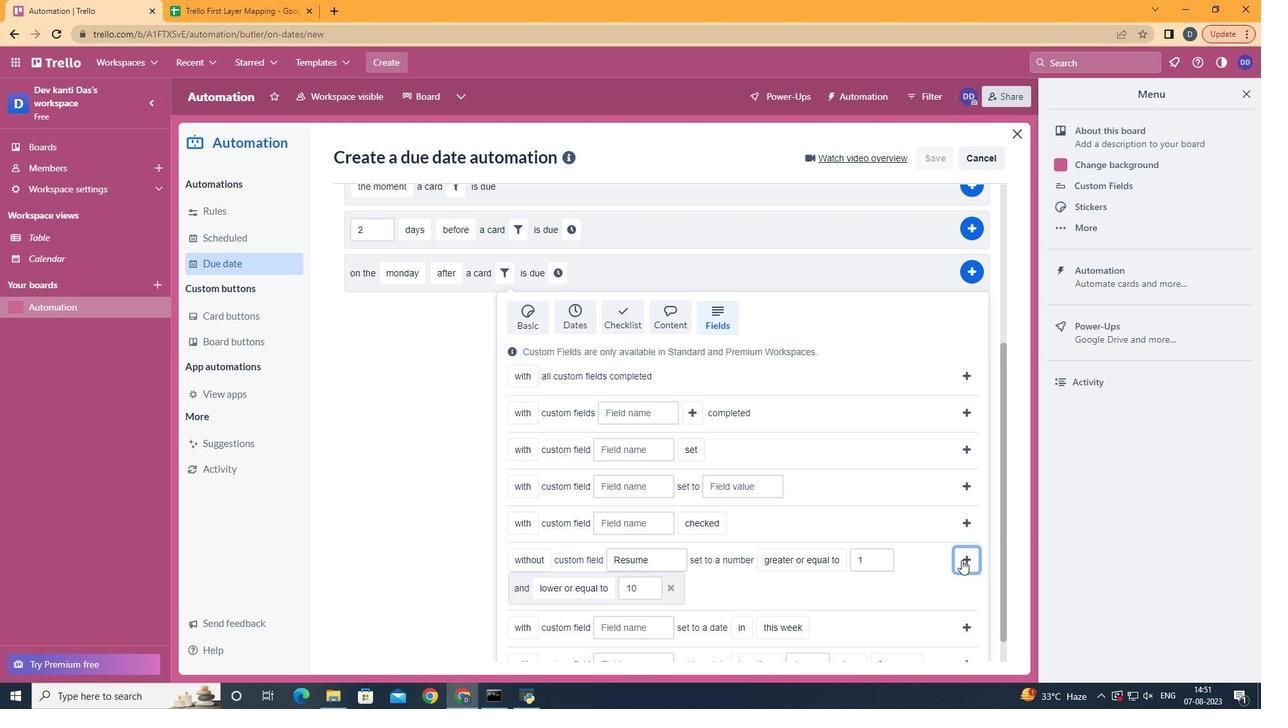 
Action: Mouse pressed left at (961, 560)
Screenshot: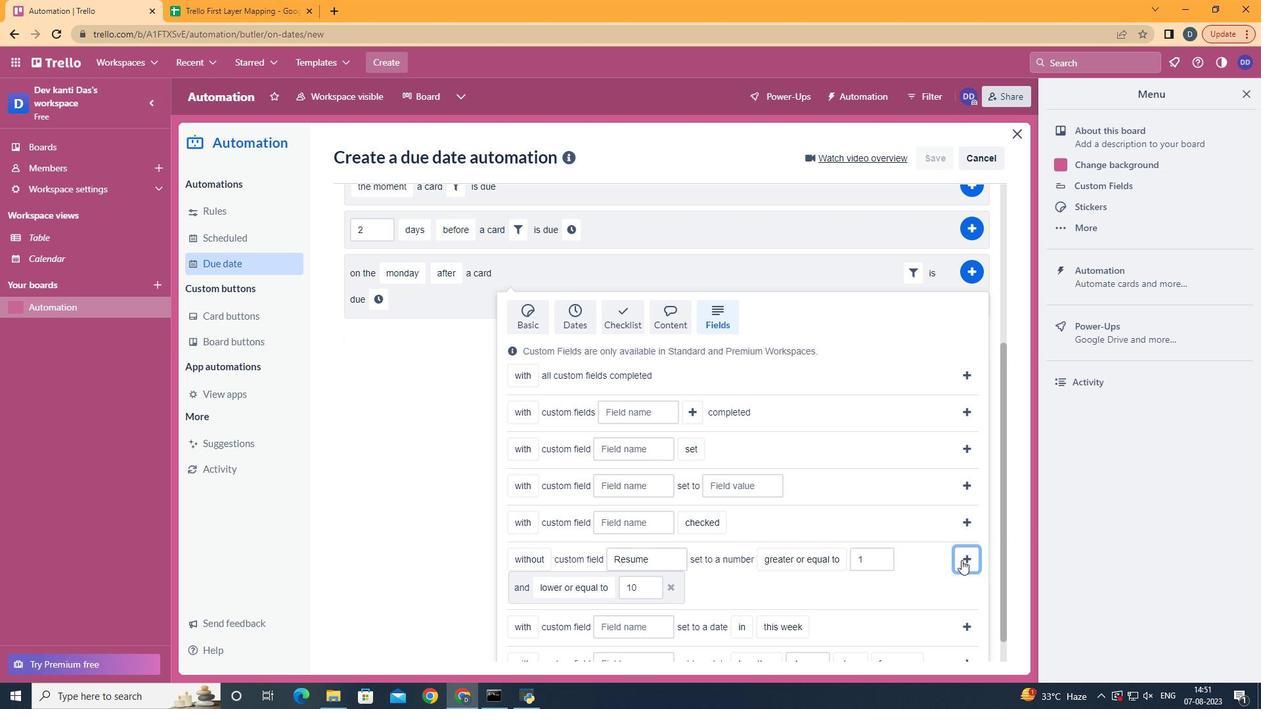 
Action: Mouse moved to (366, 556)
Screenshot: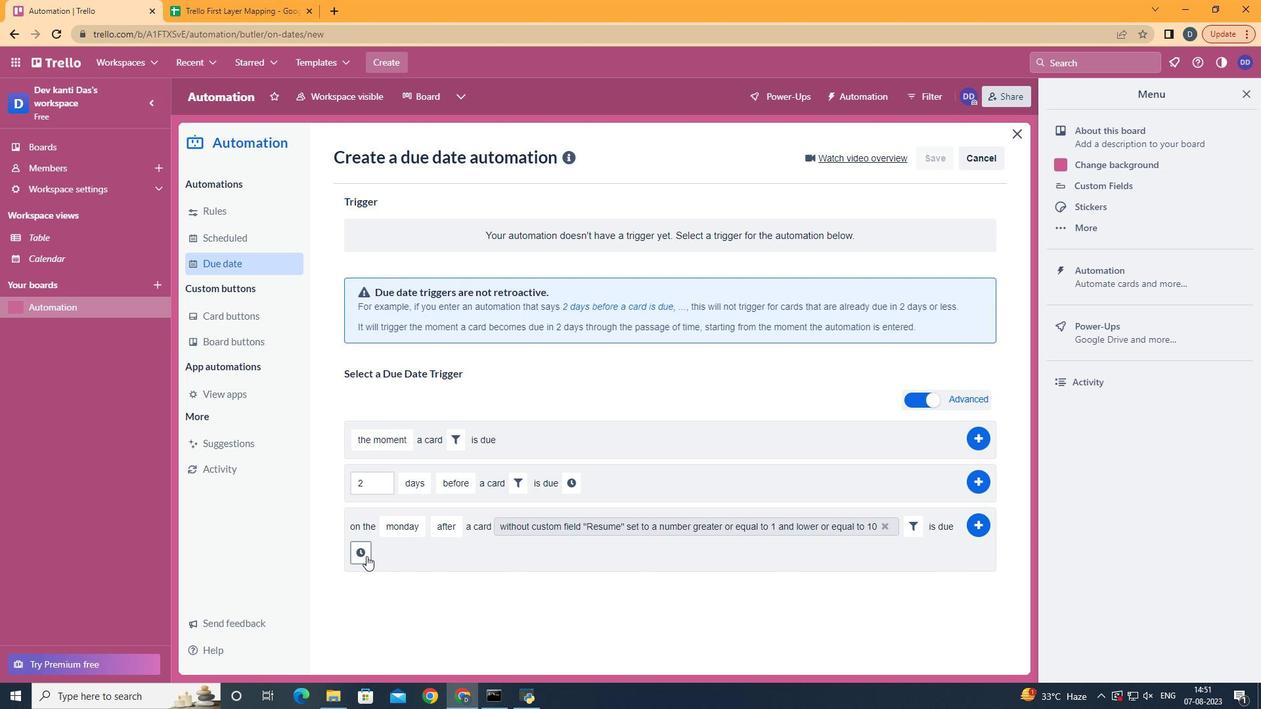 
Action: Mouse pressed left at (366, 556)
Screenshot: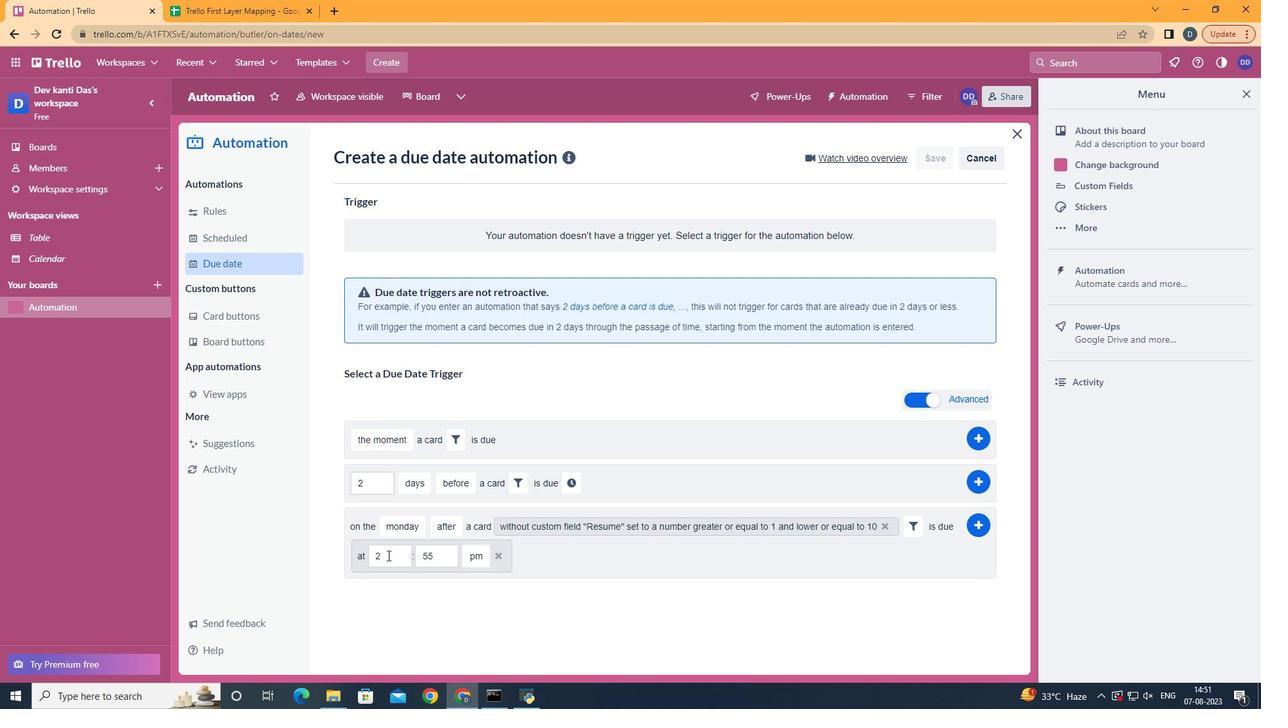 
Action: Mouse moved to (399, 555)
Screenshot: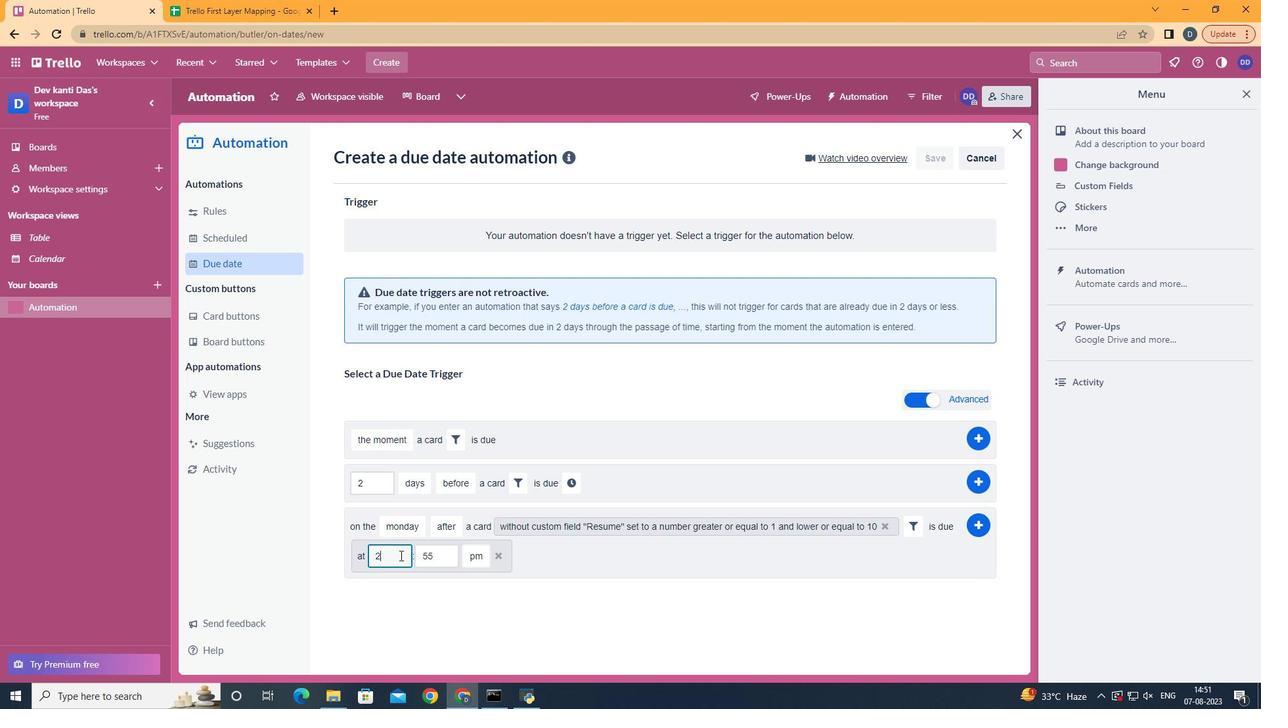 
Action: Mouse pressed left at (399, 555)
Screenshot: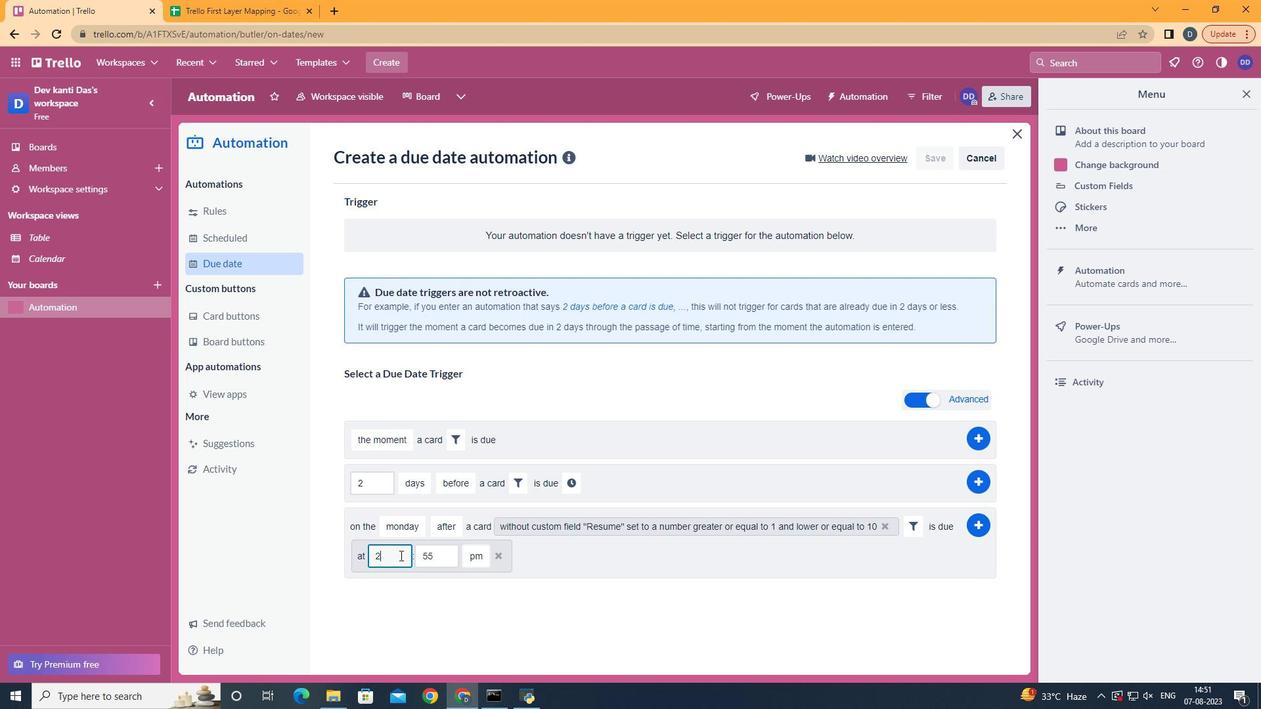 
Action: Mouse moved to (400, 555)
Screenshot: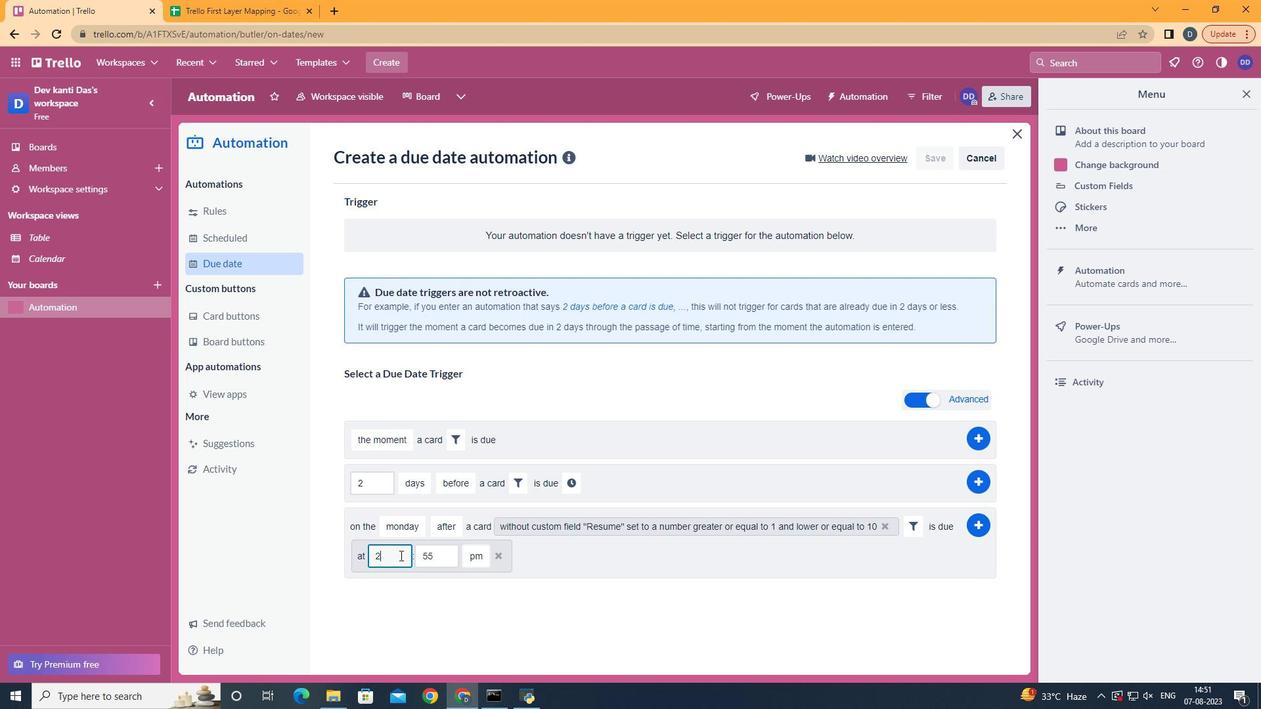
Action: Key pressed <Key.backspace>11
Screenshot: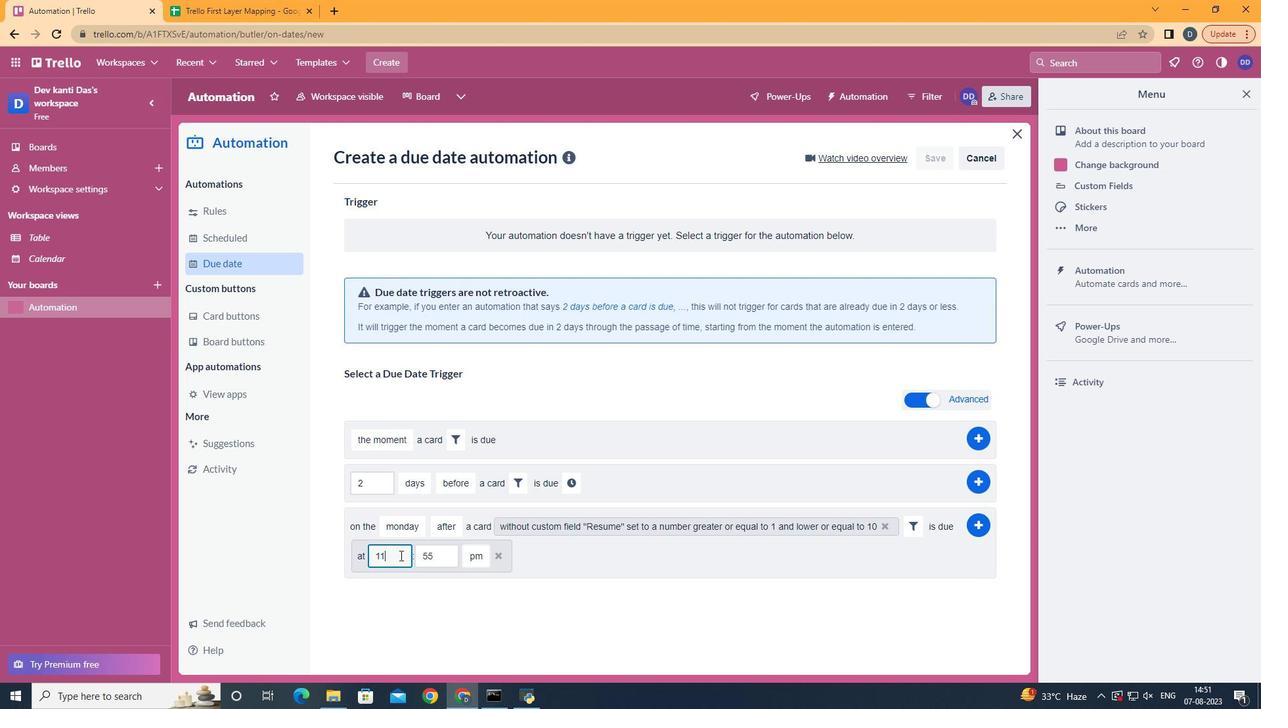 
Action: Mouse moved to (452, 559)
Screenshot: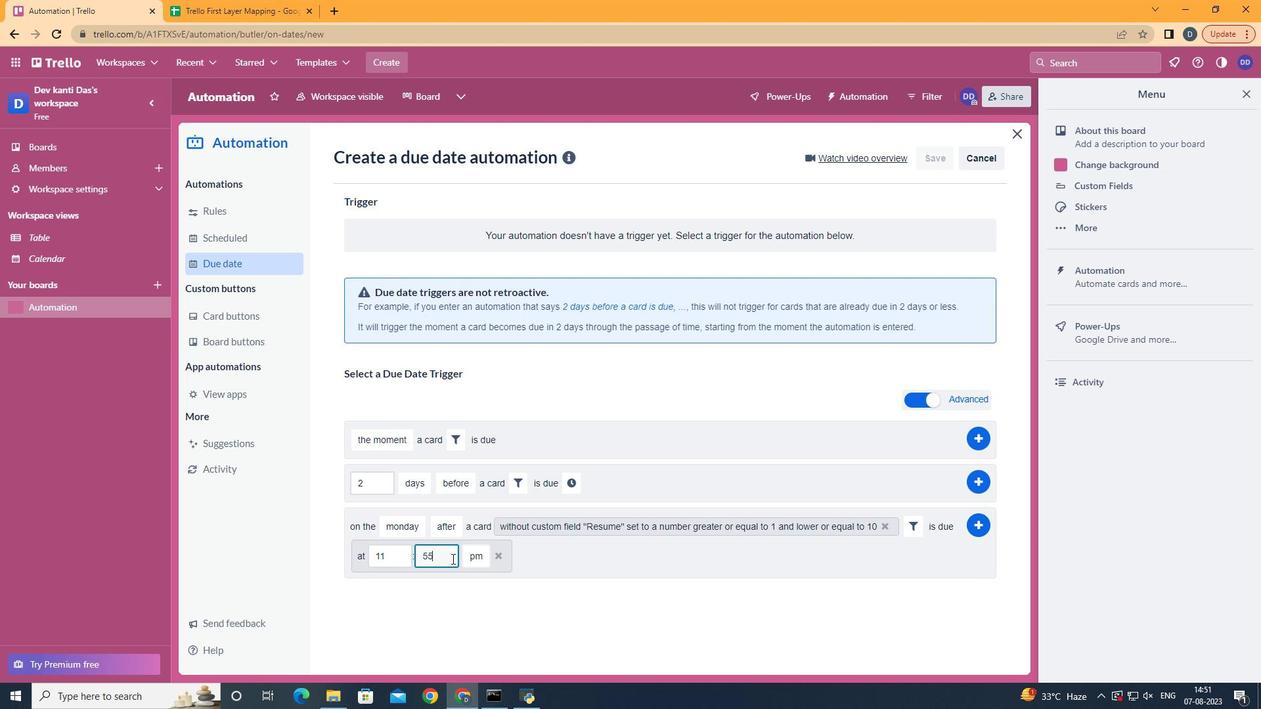 
Action: Mouse pressed left at (452, 559)
Screenshot: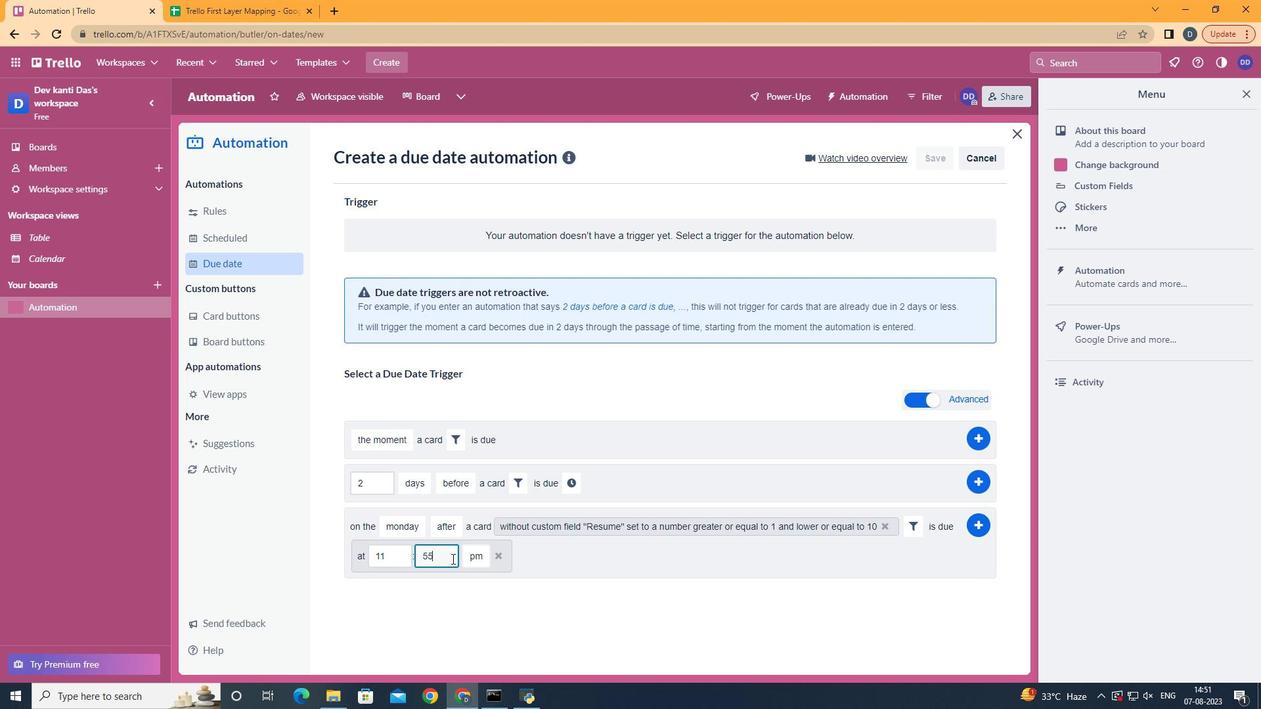 
Action: Mouse moved to (446, 562)
Screenshot: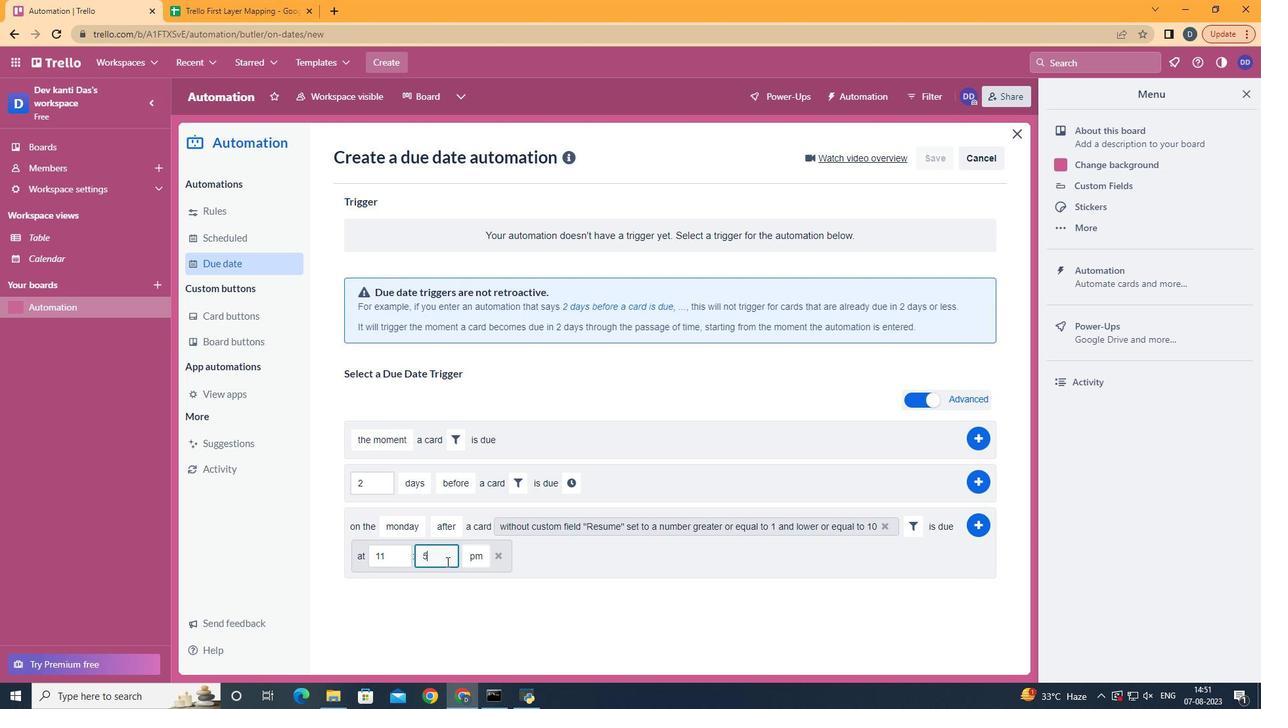 
Action: Key pressed <Key.backspace><Key.backspace>00
Screenshot: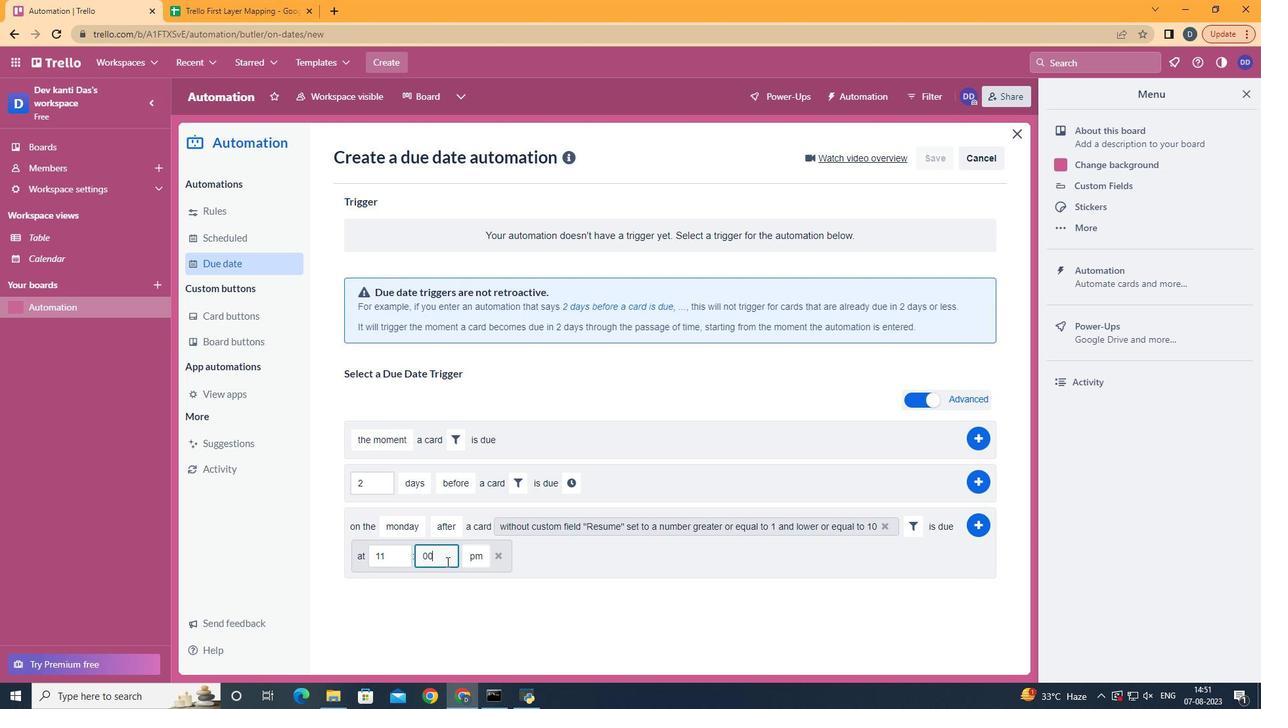 
Action: Mouse moved to (478, 590)
Screenshot: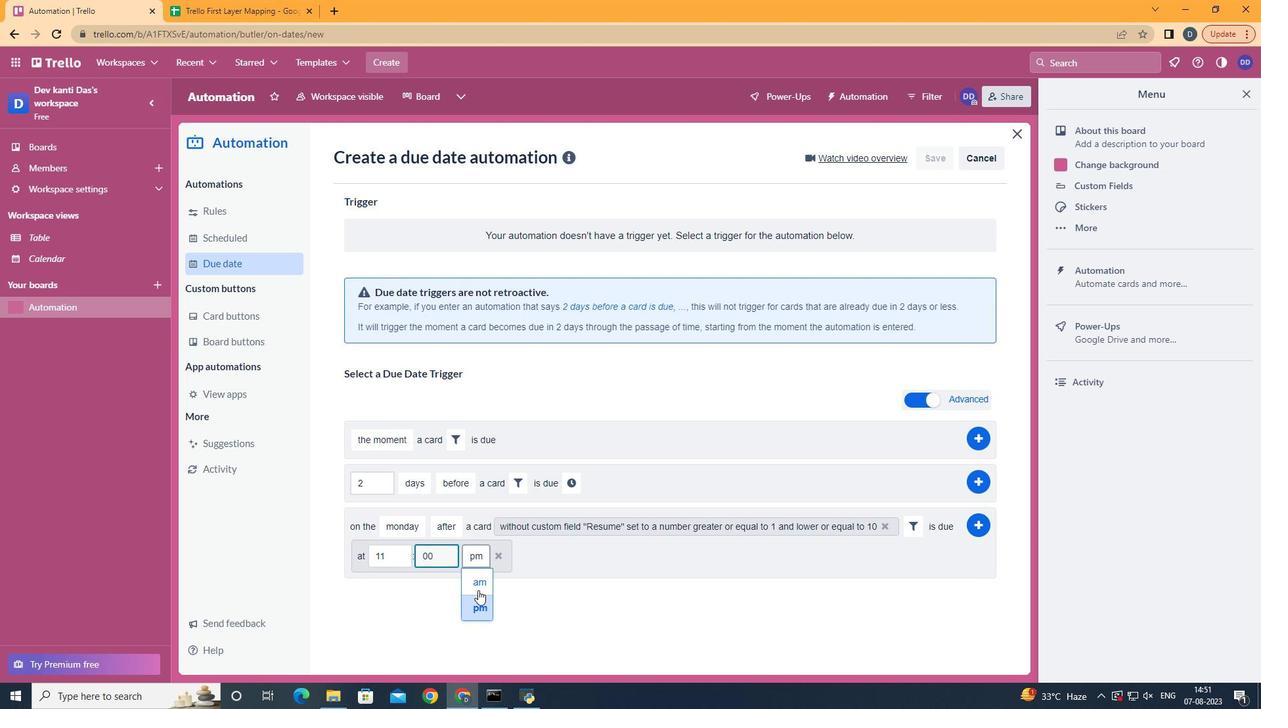 
Action: Mouse pressed left at (478, 590)
Screenshot: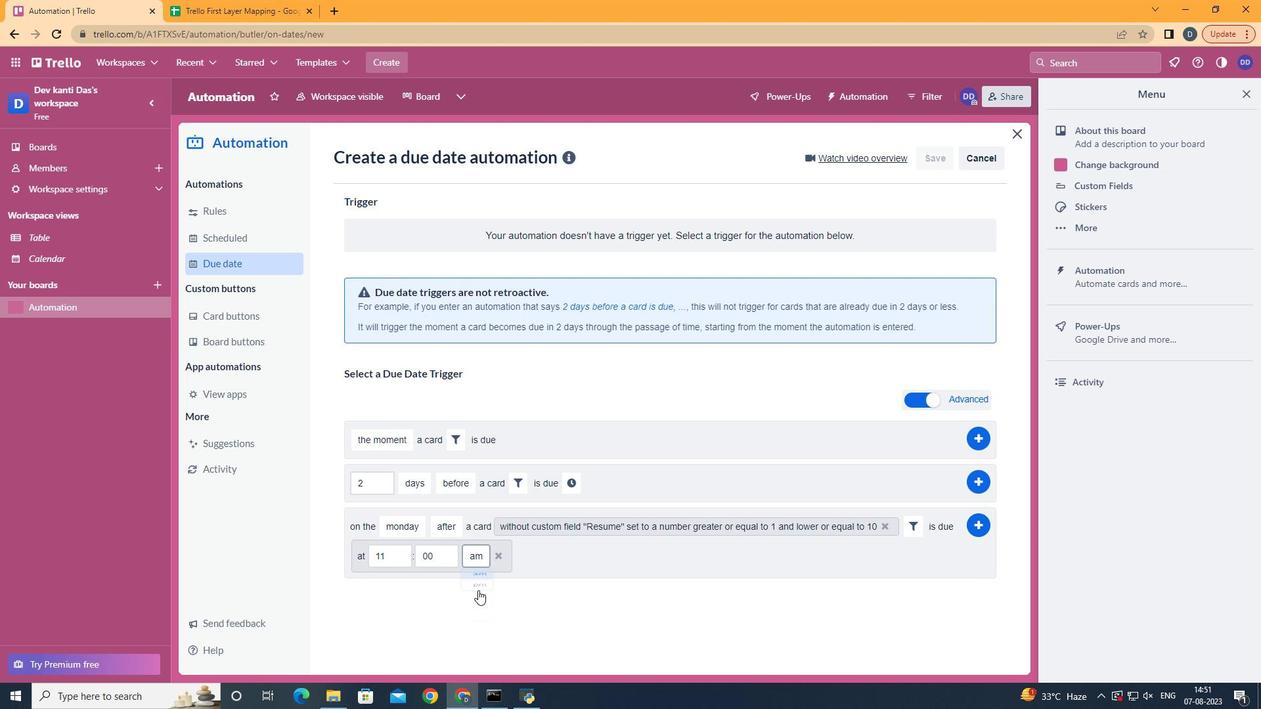 
Action: Mouse moved to (985, 525)
Screenshot: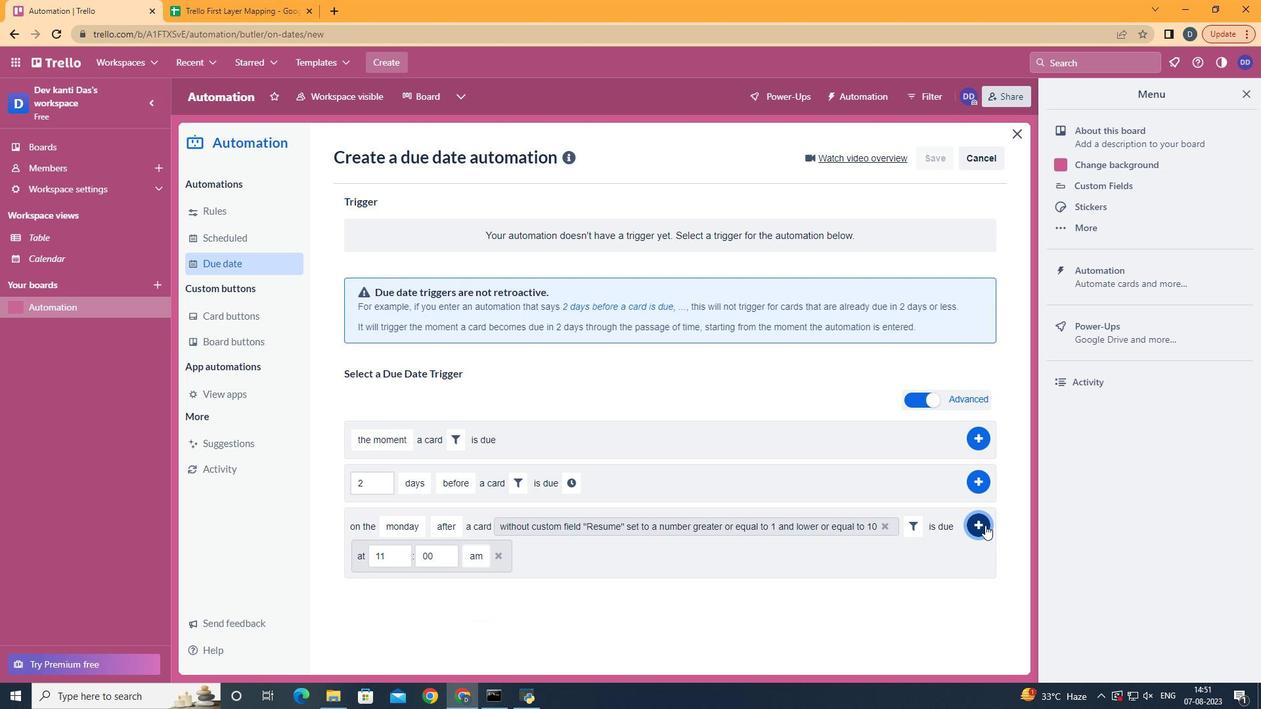 
Action: Mouse pressed left at (985, 525)
Screenshot: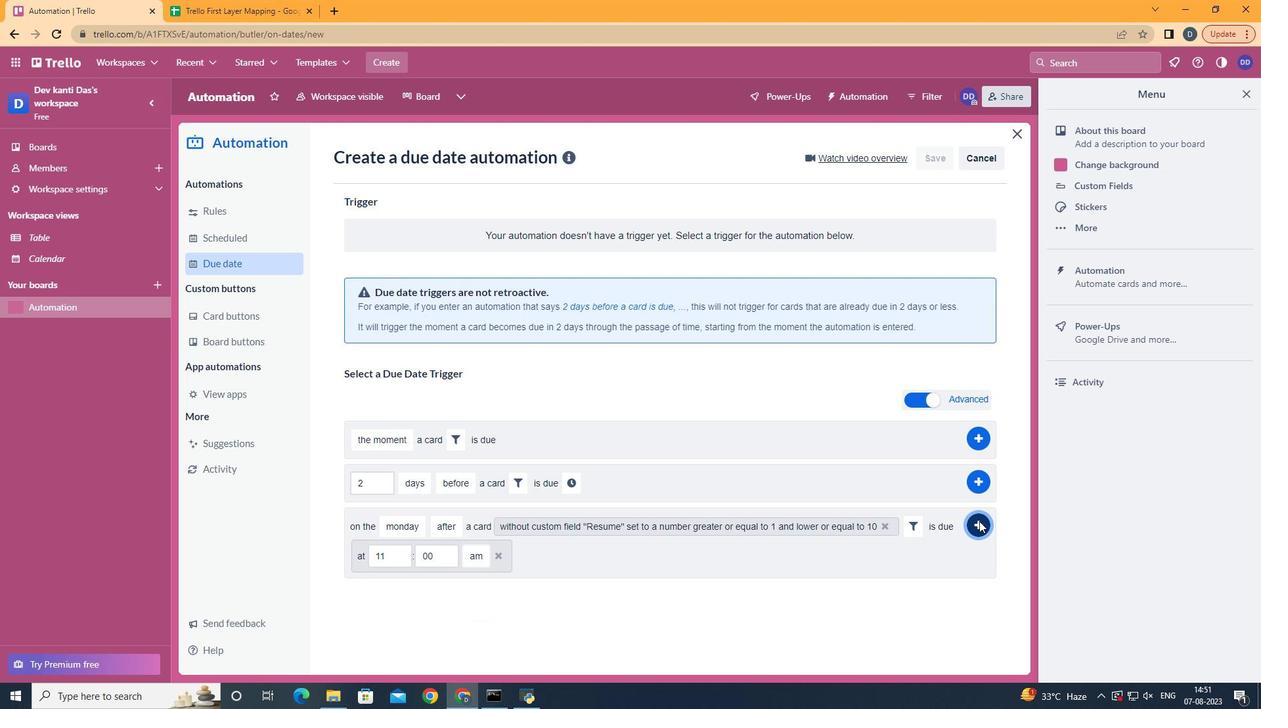 
Action: Mouse moved to (699, 264)
Screenshot: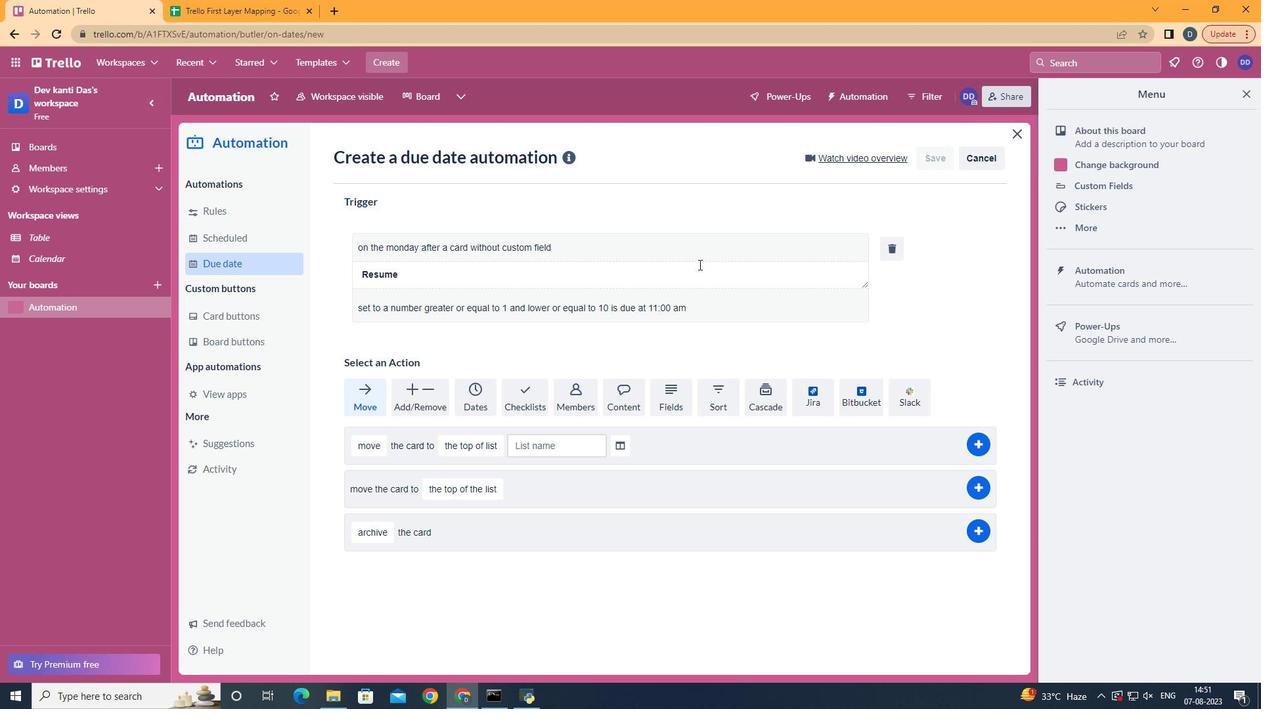 
